 Task: Open Card IT Security Review in Board Content Marketing Analytics to Workspace Business Strategy and Planning and add a team member Softage.2@softage.net, a label Green, a checklist Employment Law, an attachment from your computer, a color Green and finally, add a card description 'Develop and launch new customer feedback program for service improvements' and a comment 'This task requires us to be adaptable and flexible, willing to adjust our approach as needed based on new information or feedback.'. Add a start date 'Jan 02, 1900' with a due date 'Jan 09, 1900'
Action: Mouse moved to (228, 168)
Screenshot: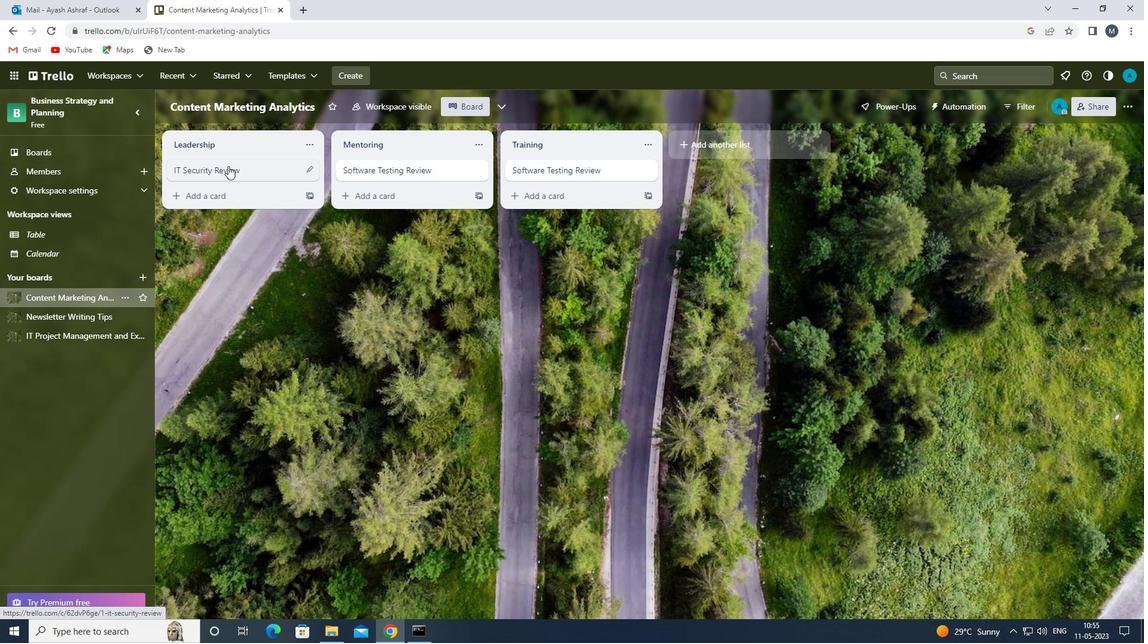 
Action: Mouse pressed left at (228, 168)
Screenshot: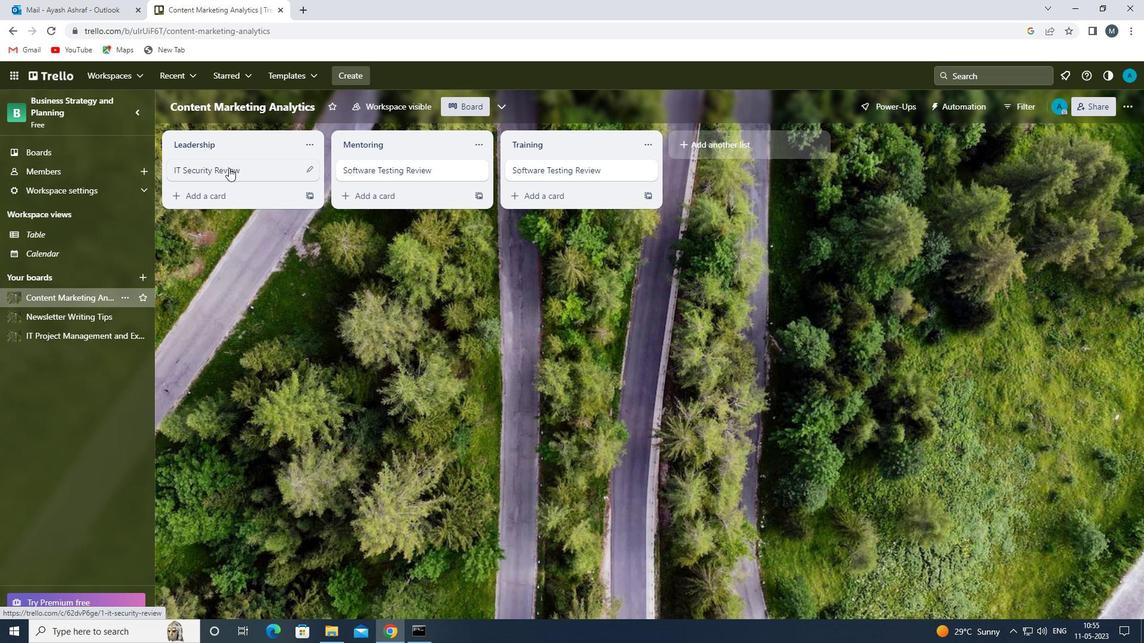 
Action: Mouse moved to (720, 168)
Screenshot: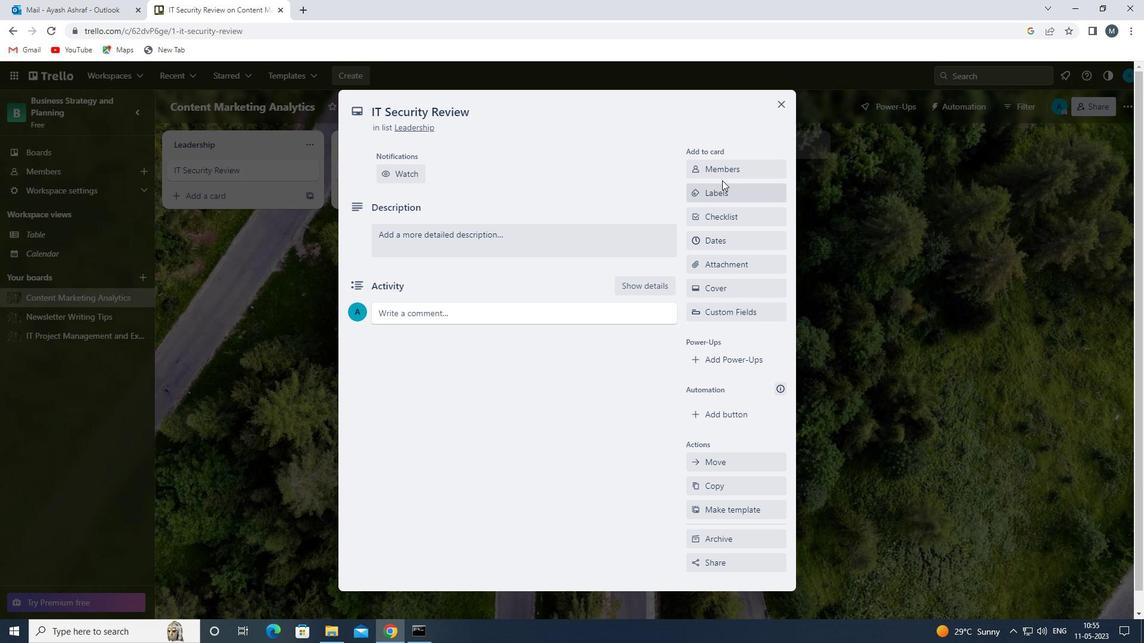
Action: Mouse pressed left at (720, 168)
Screenshot: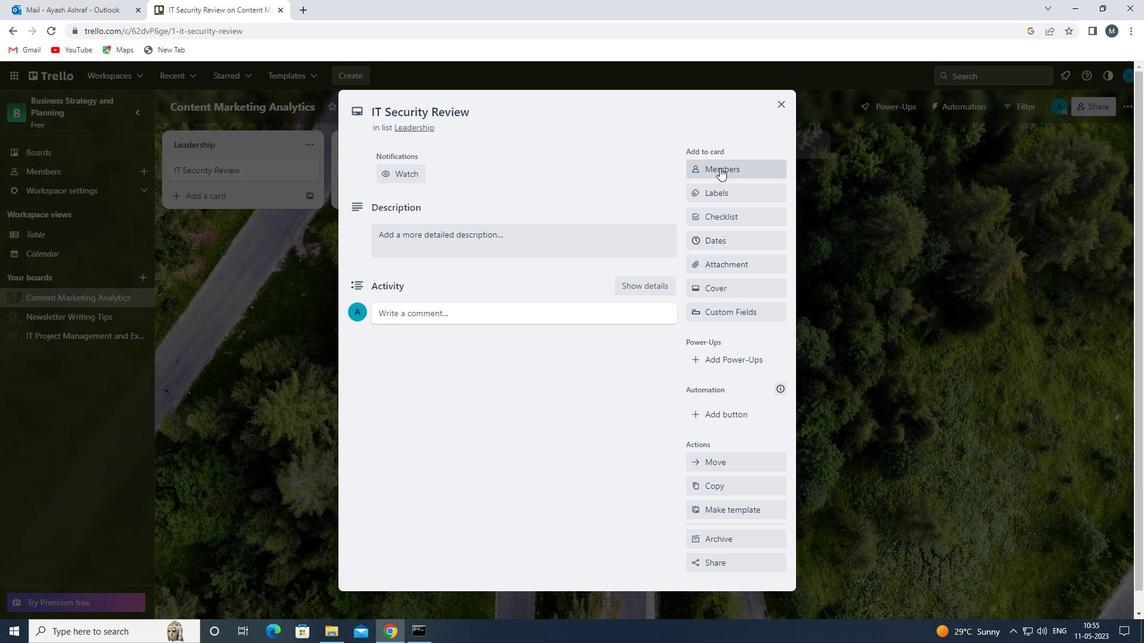 
Action: Mouse moved to (735, 232)
Screenshot: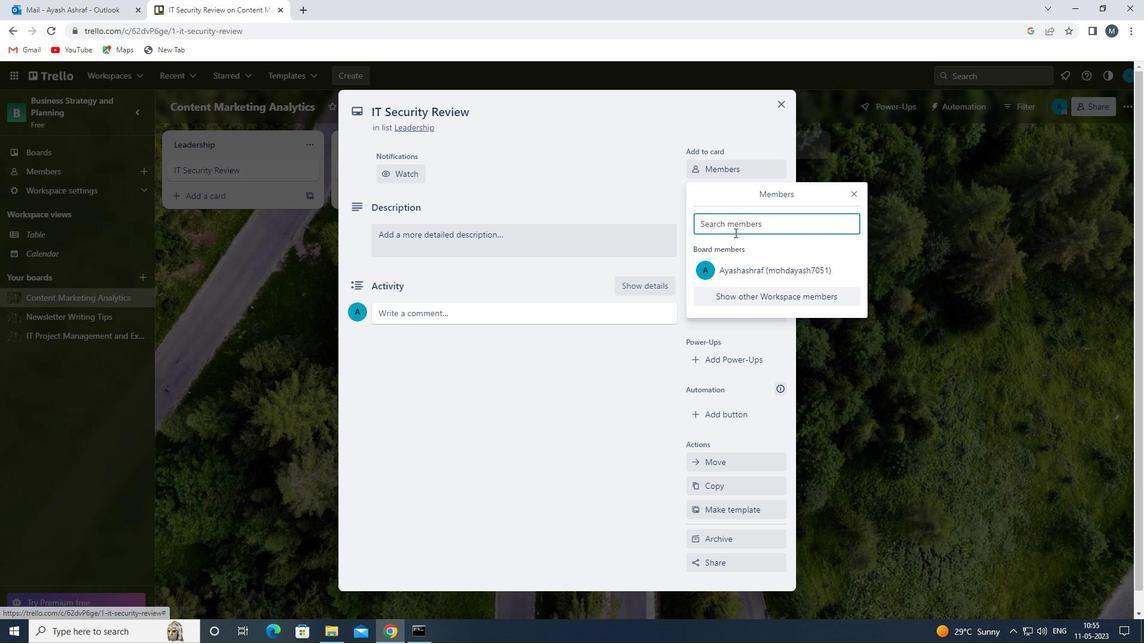 
Action: Mouse pressed left at (735, 232)
Screenshot: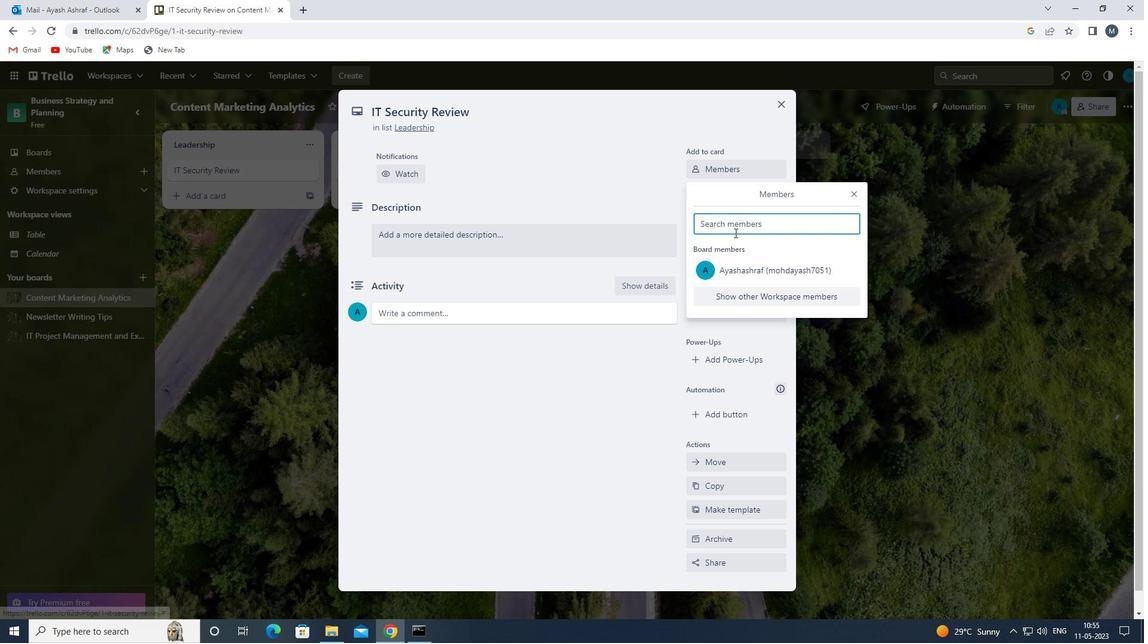 
Action: Key pressed <Key.shift>SOFTAGE.2
Screenshot: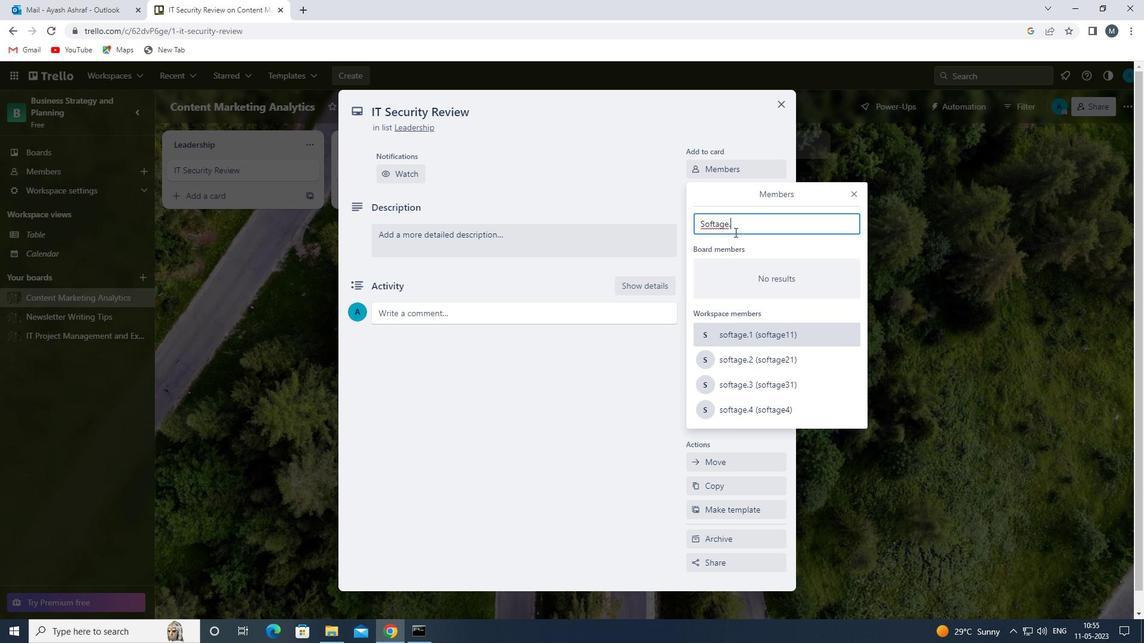 
Action: Mouse moved to (775, 335)
Screenshot: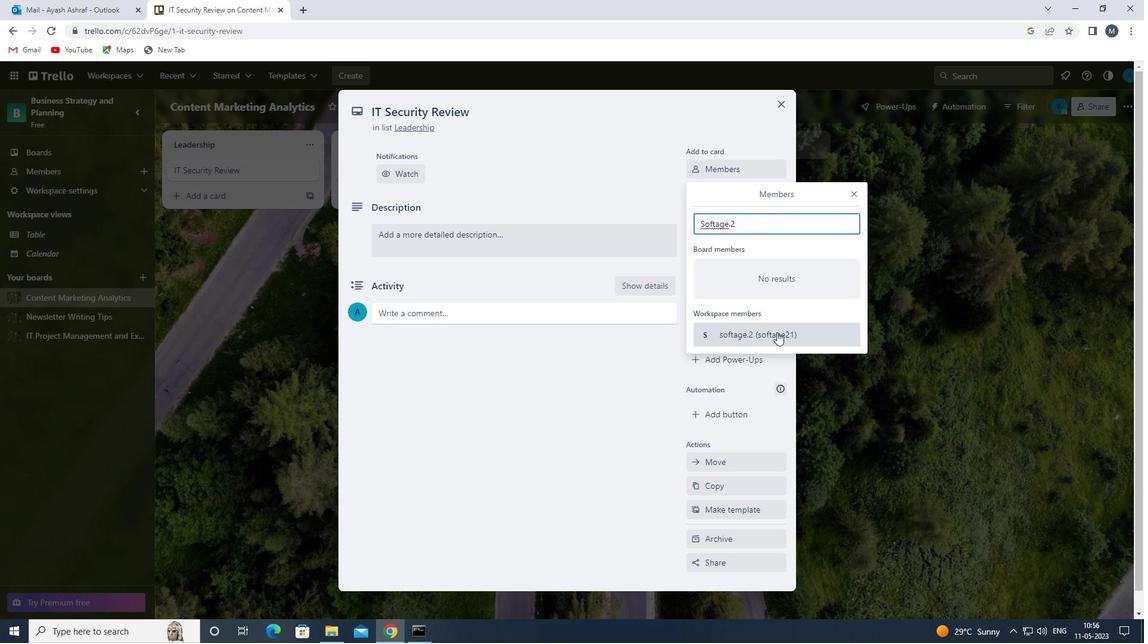
Action: Mouse pressed left at (775, 335)
Screenshot: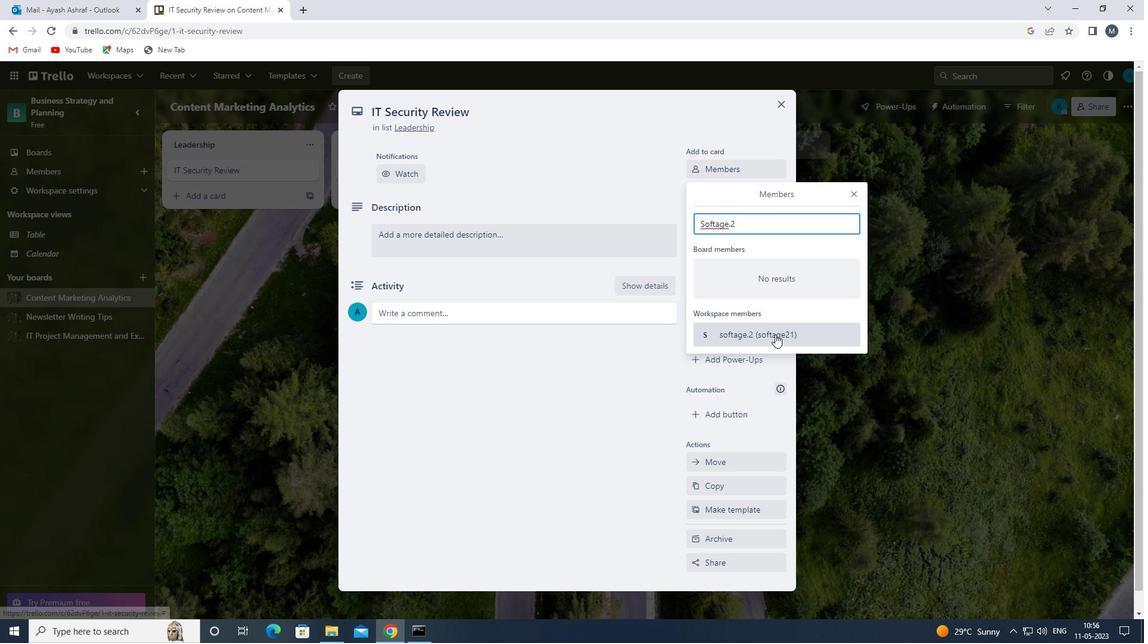 
Action: Mouse moved to (856, 196)
Screenshot: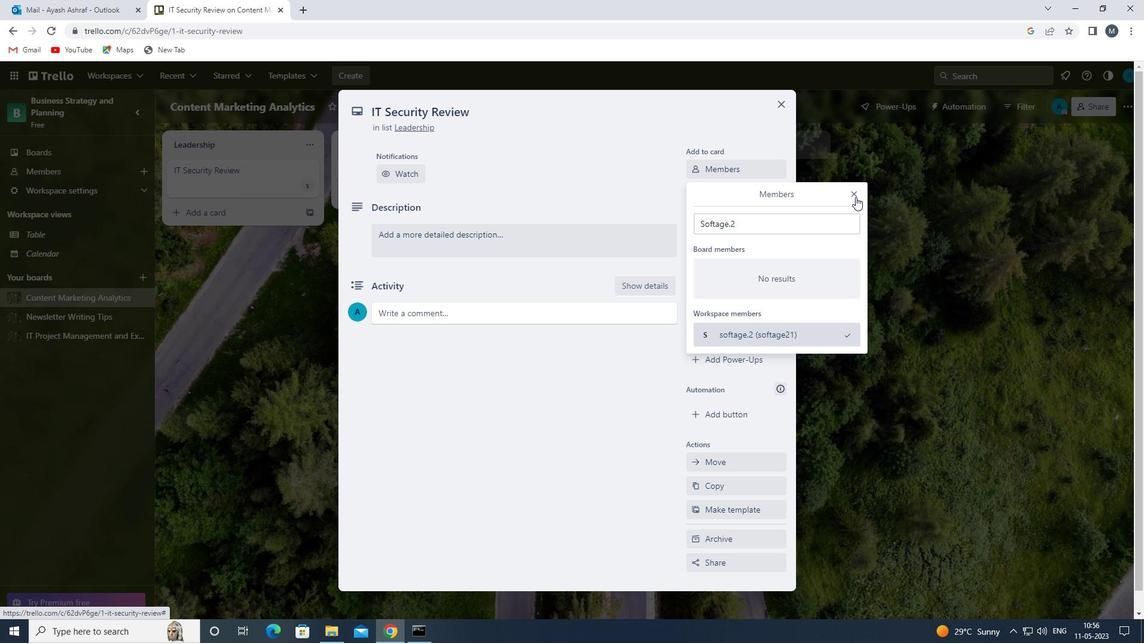 
Action: Mouse pressed left at (856, 196)
Screenshot: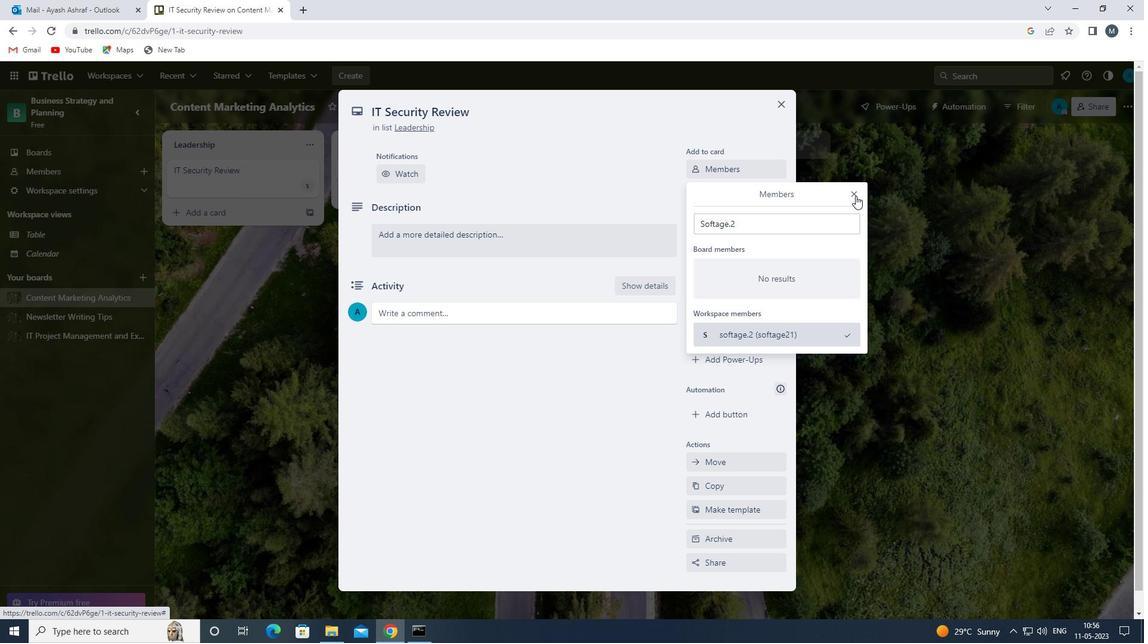 
Action: Mouse moved to (729, 237)
Screenshot: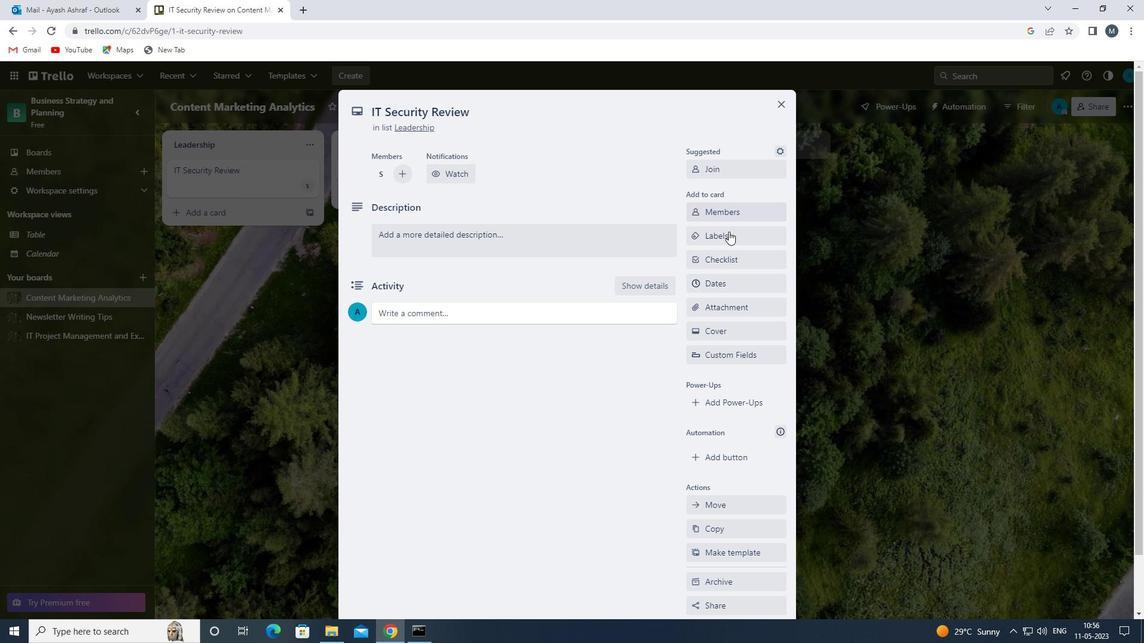 
Action: Mouse pressed left at (729, 237)
Screenshot: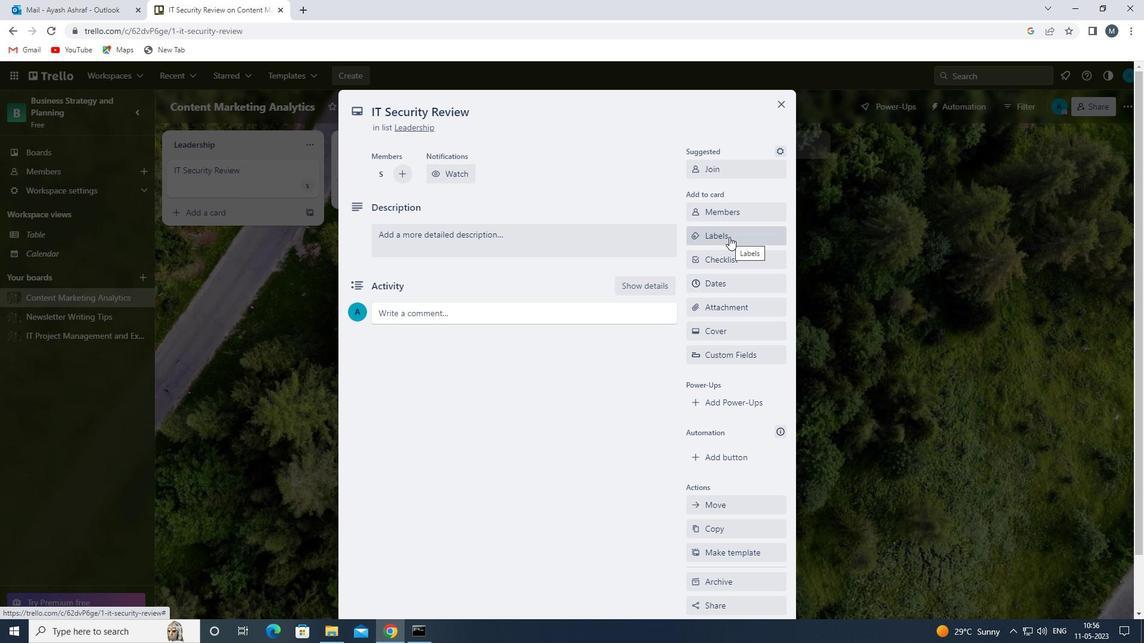 
Action: Mouse moved to (701, 336)
Screenshot: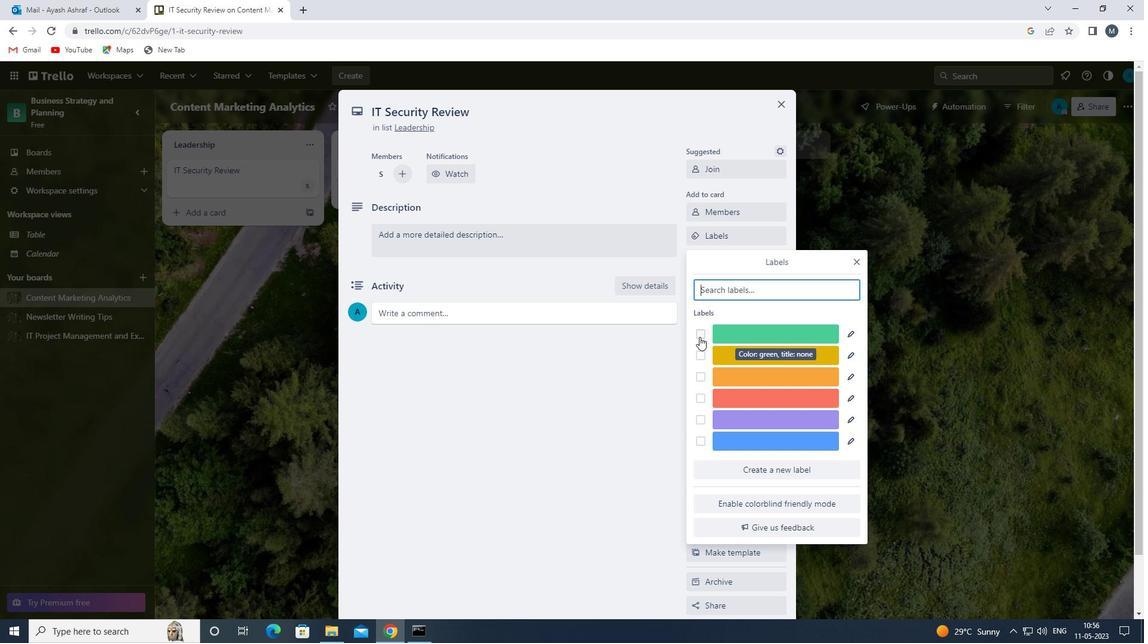 
Action: Mouse pressed left at (701, 336)
Screenshot: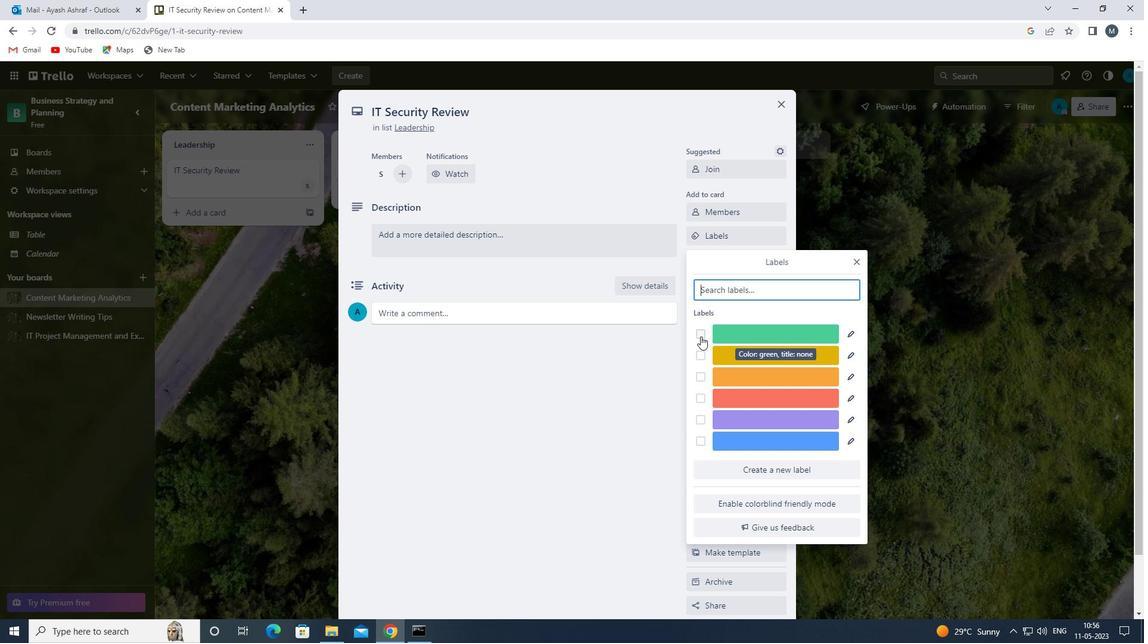
Action: Mouse moved to (856, 265)
Screenshot: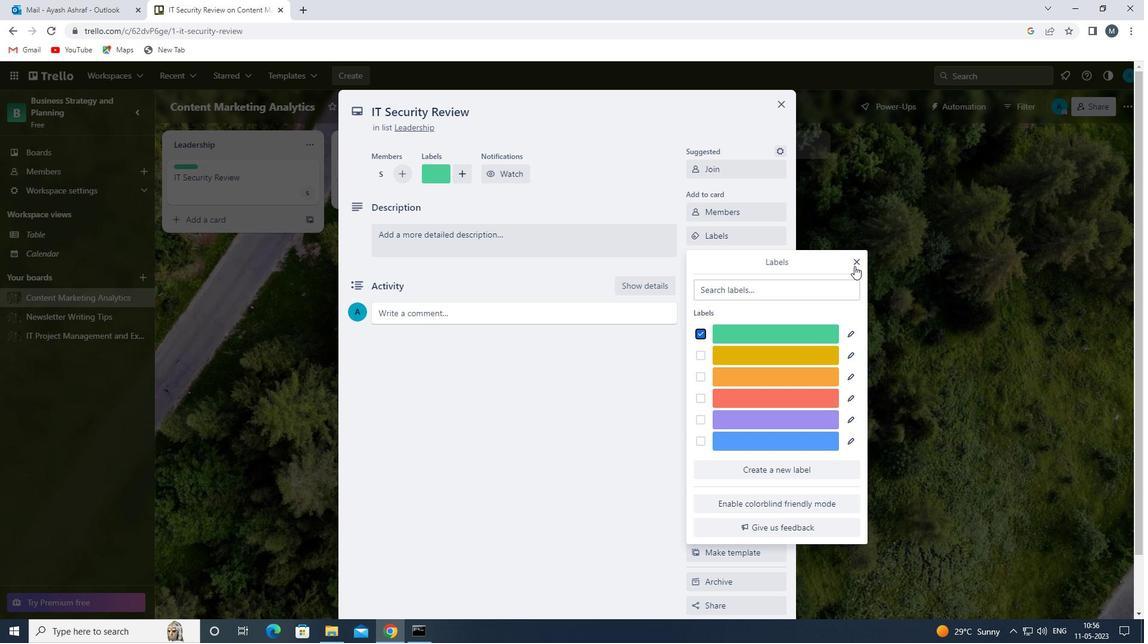 
Action: Mouse pressed left at (856, 265)
Screenshot: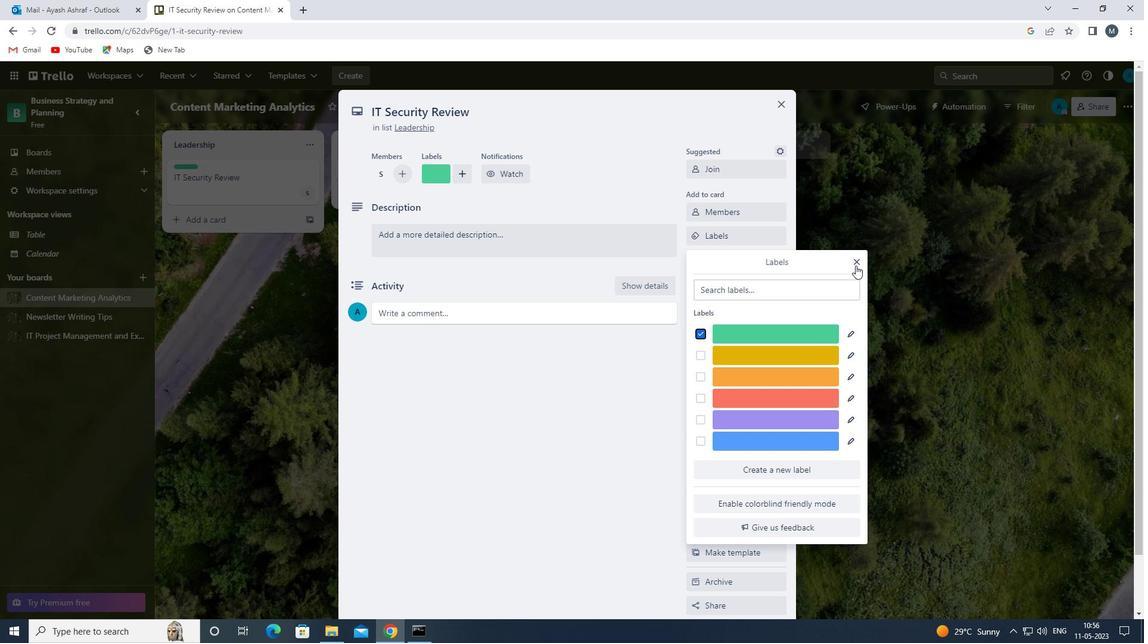 
Action: Mouse moved to (720, 258)
Screenshot: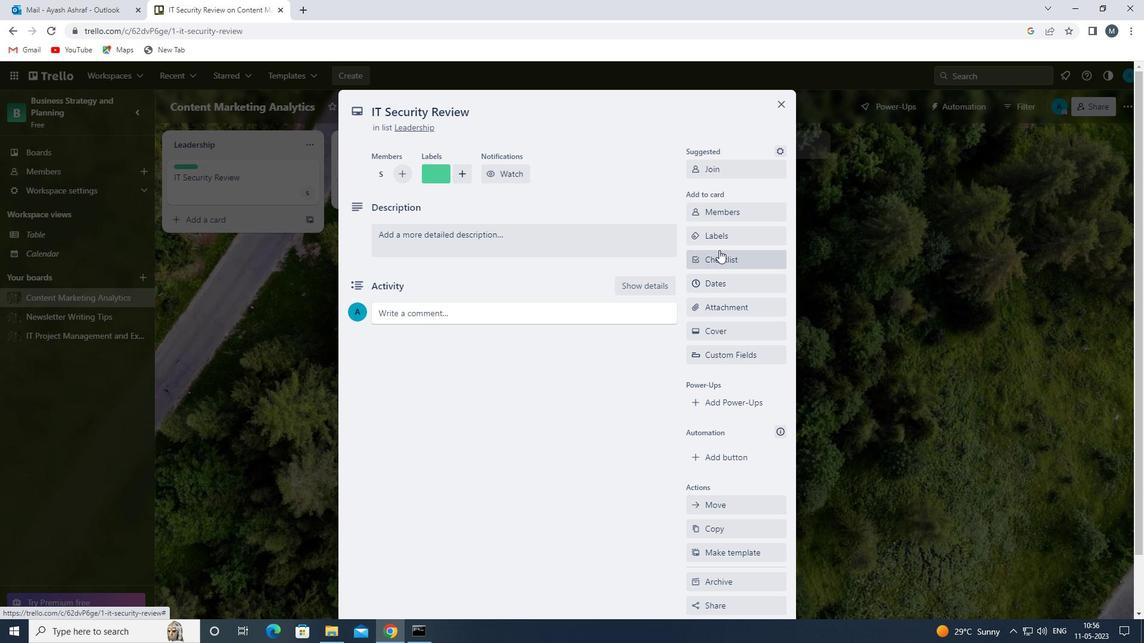 
Action: Mouse pressed left at (720, 258)
Screenshot: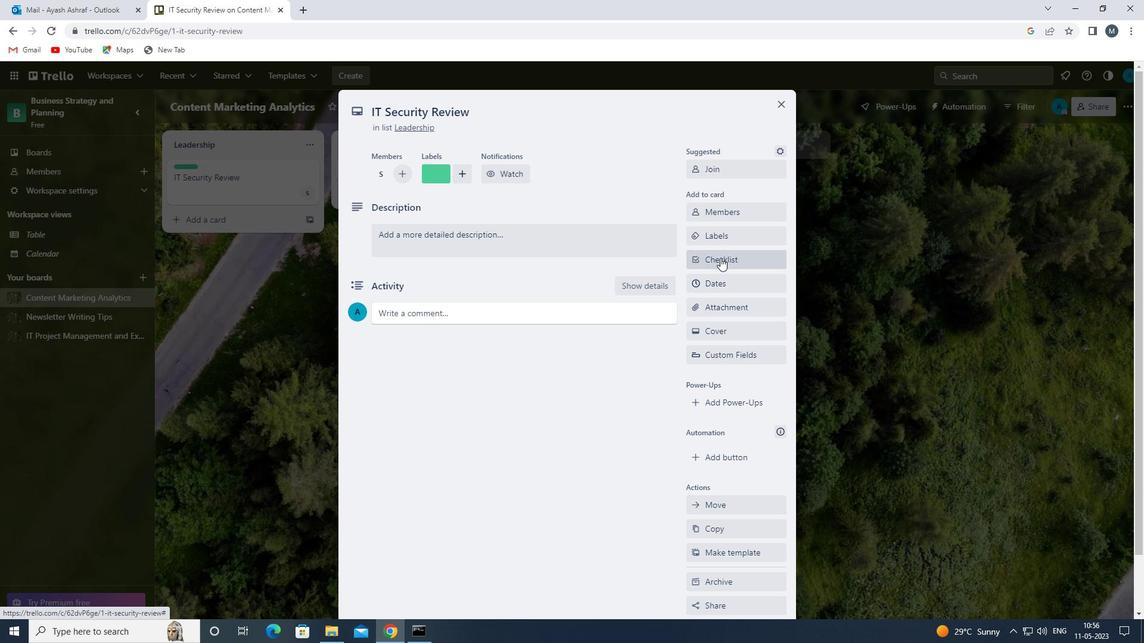 
Action: Mouse moved to (738, 329)
Screenshot: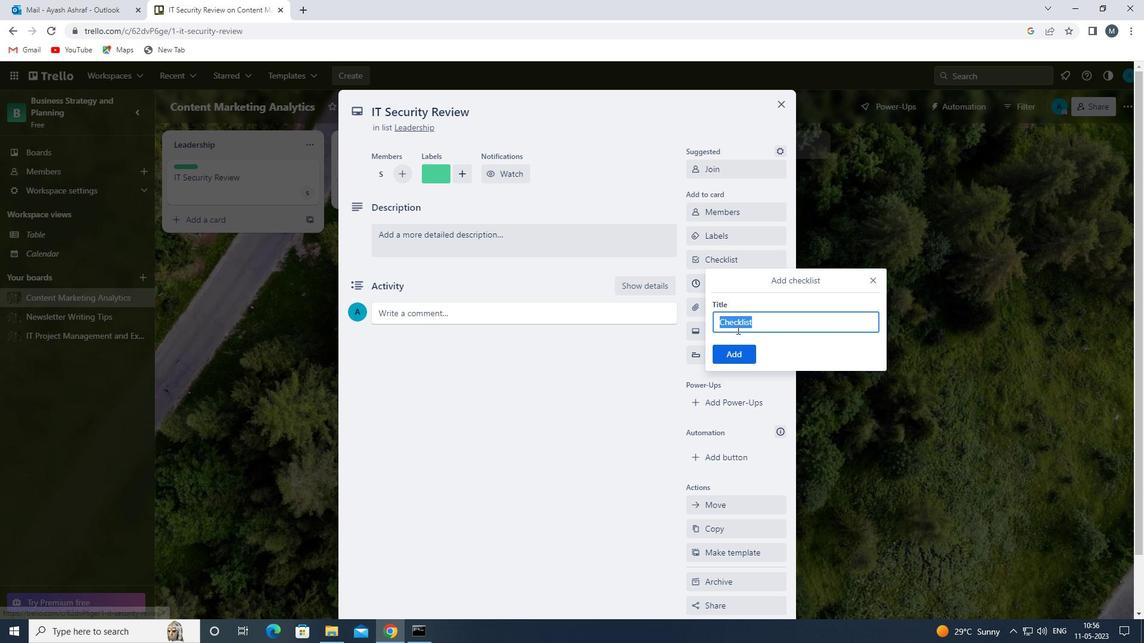 
Action: Key pressed <Key.backspace><Key.shift>EMPLOYMENT<Key.space><Key.shift>LAW
Screenshot: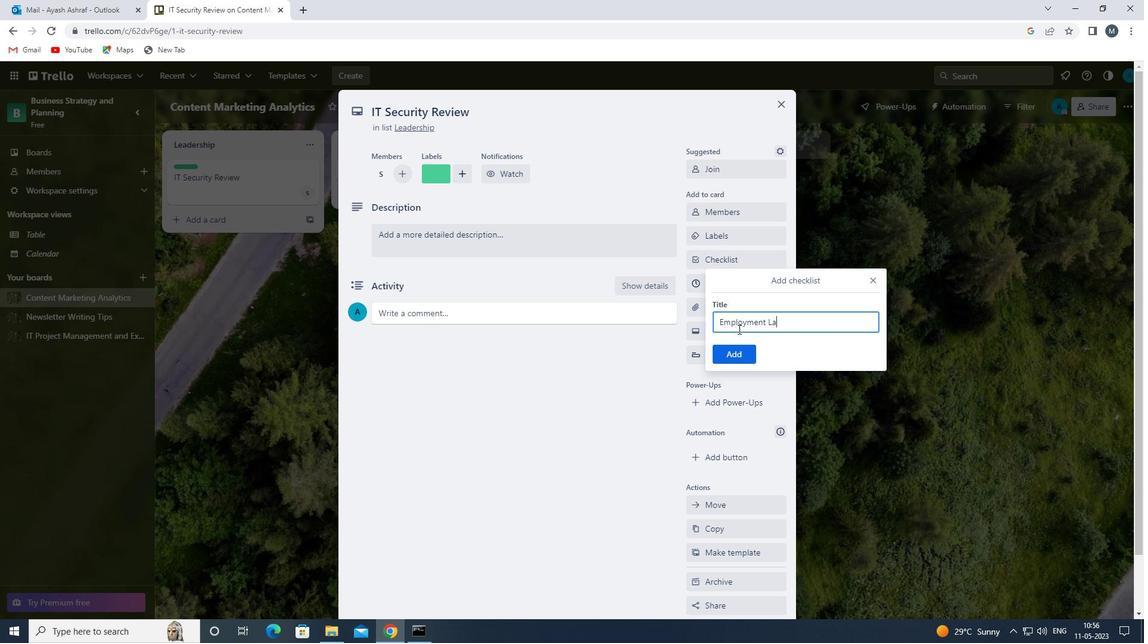
Action: Mouse moved to (742, 358)
Screenshot: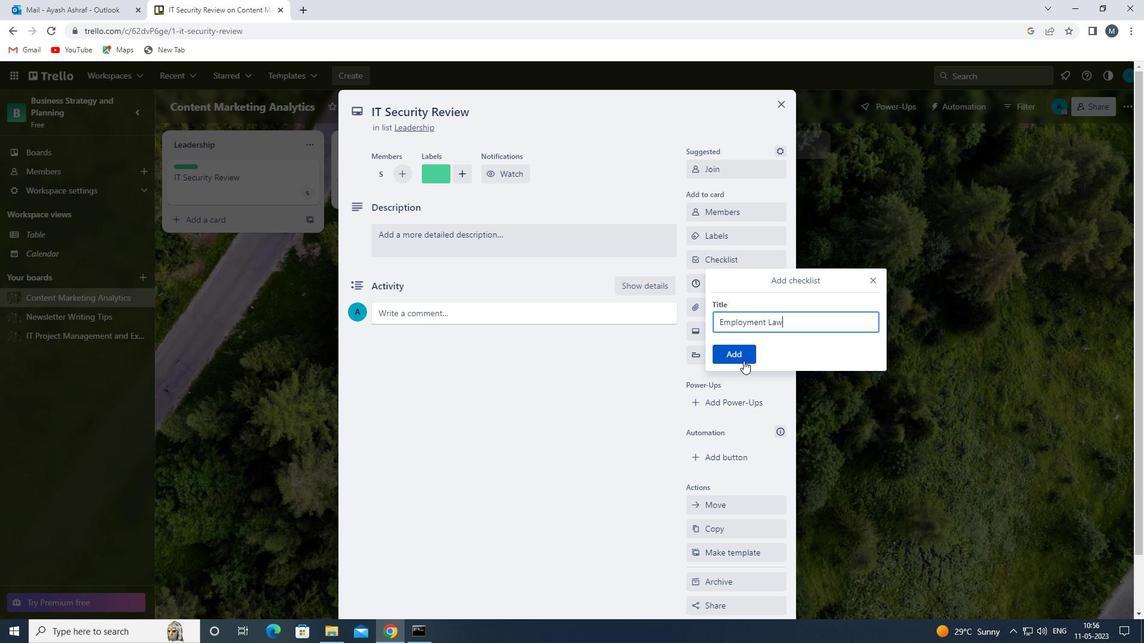
Action: Mouse pressed left at (742, 358)
Screenshot: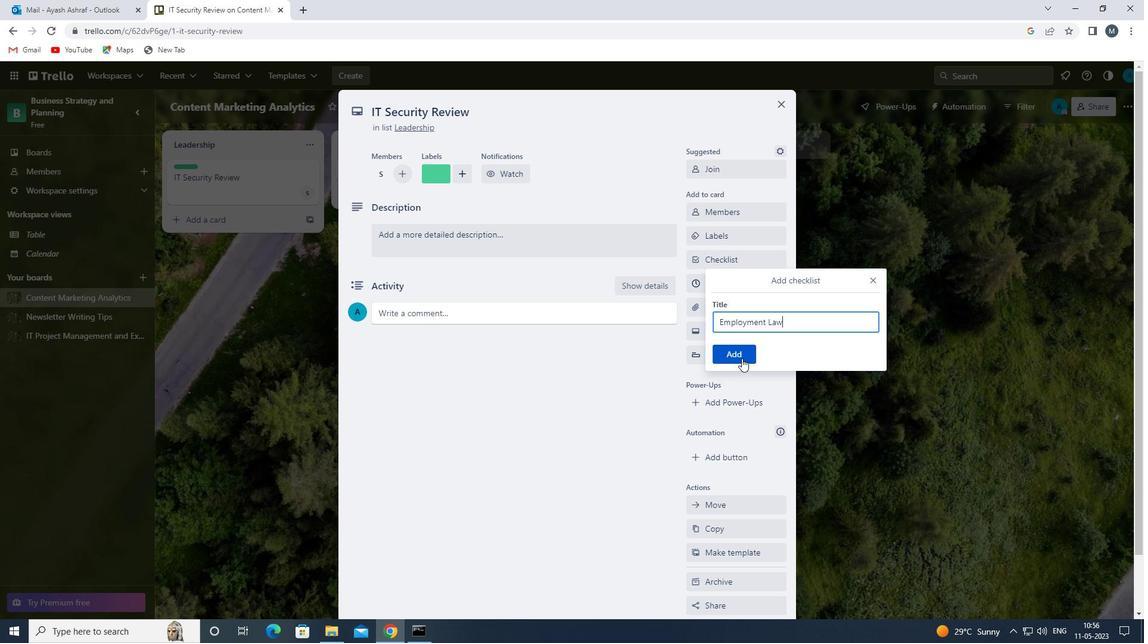 
Action: Mouse moved to (734, 310)
Screenshot: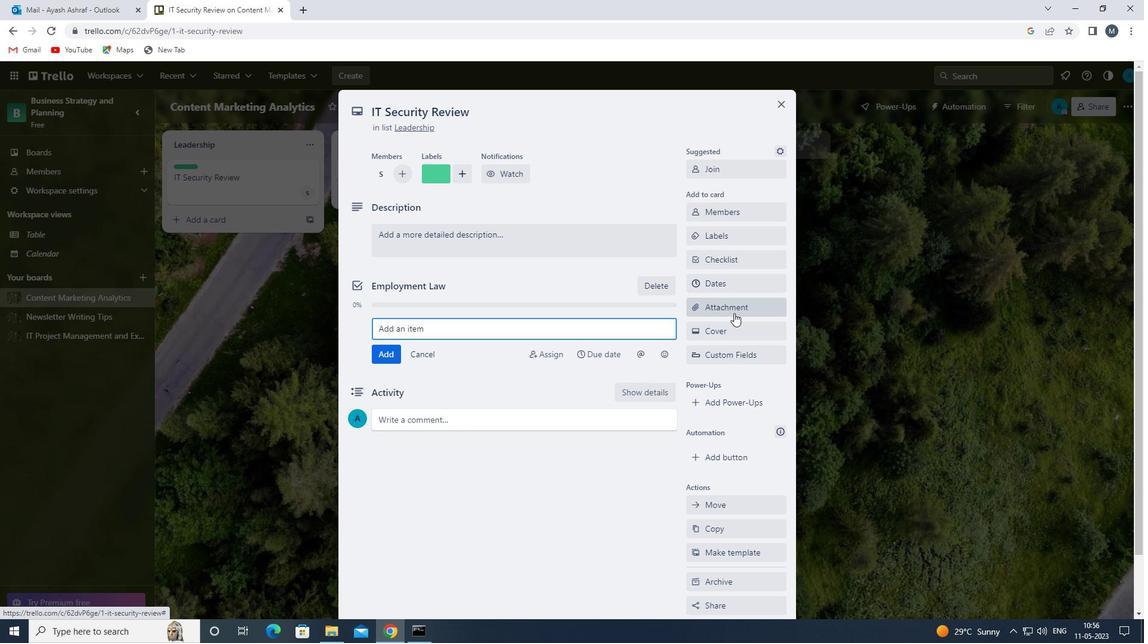 
Action: Mouse pressed left at (734, 310)
Screenshot: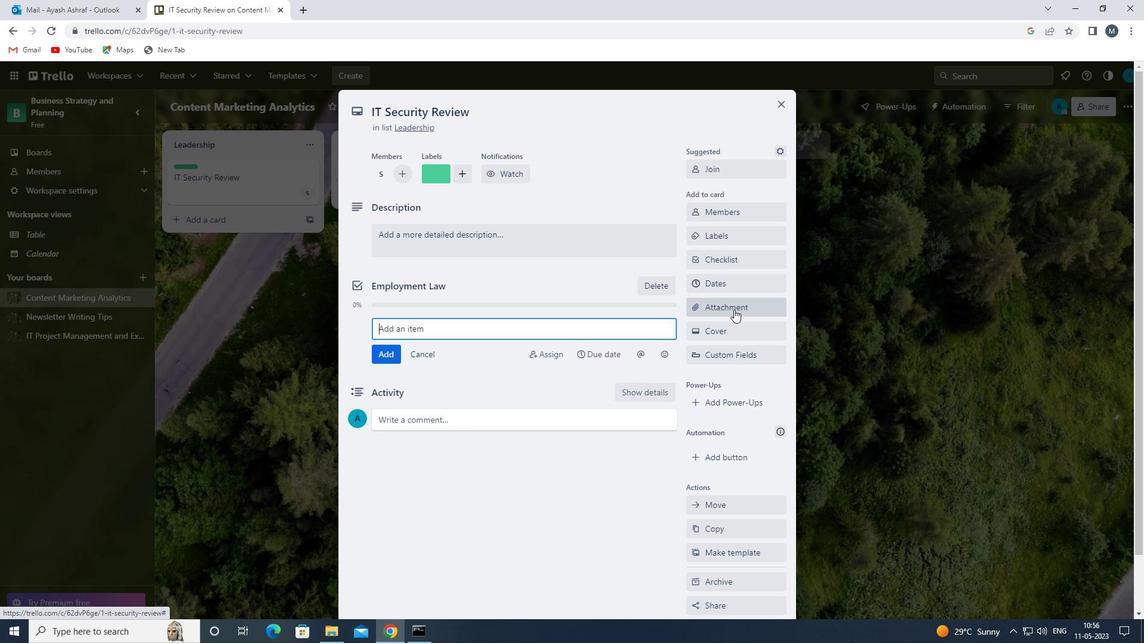 
Action: Mouse moved to (728, 358)
Screenshot: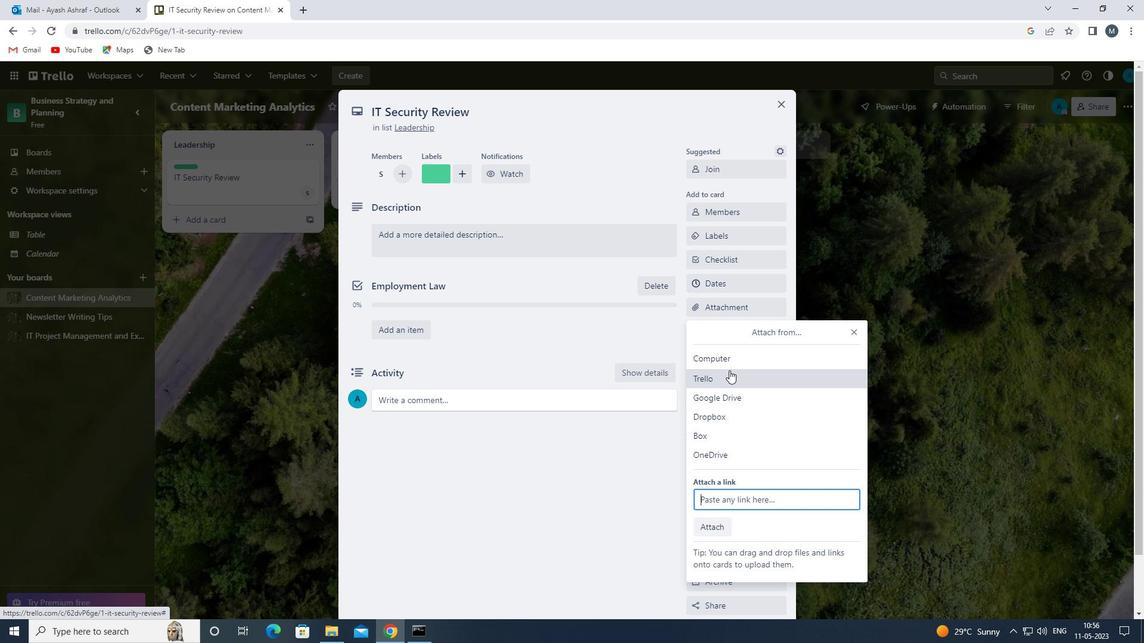 
Action: Mouse pressed left at (728, 358)
Screenshot: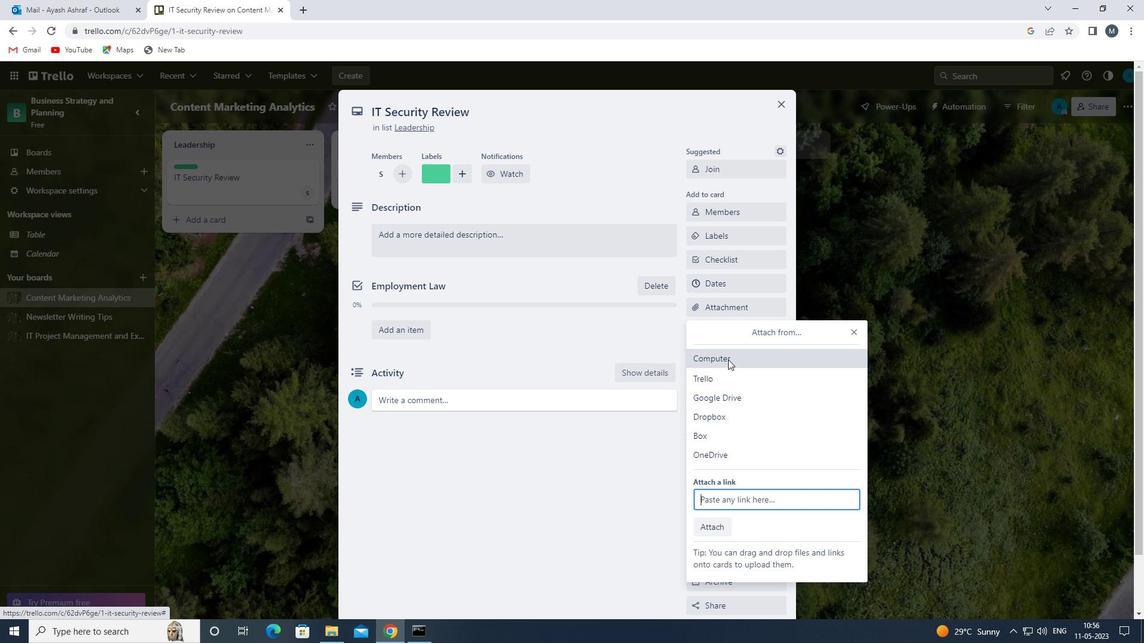 
Action: Mouse moved to (316, 188)
Screenshot: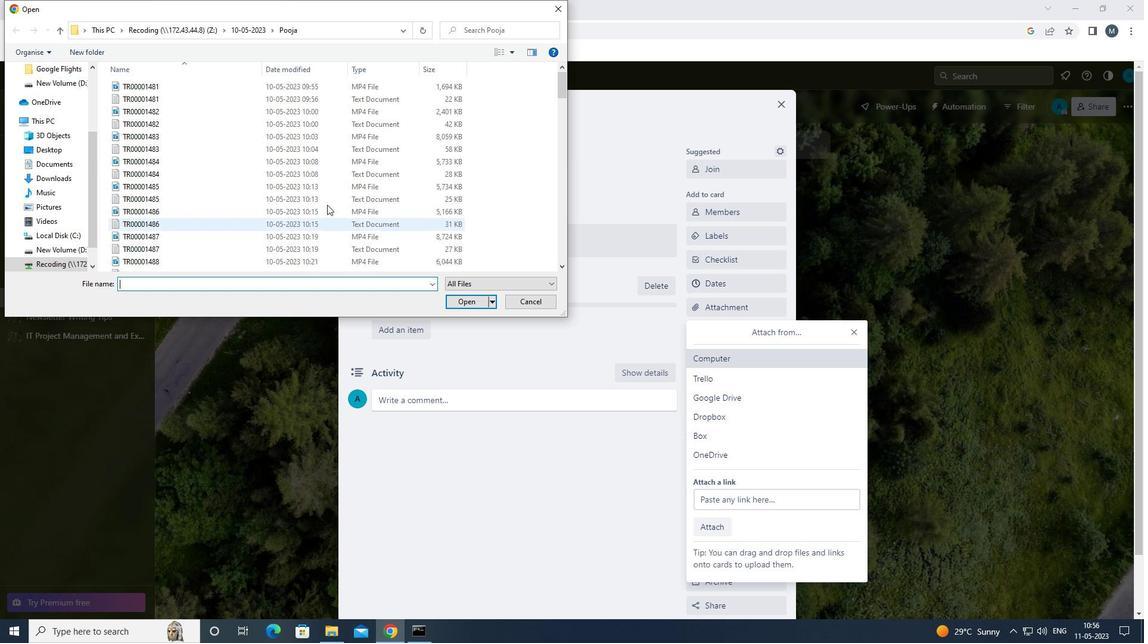 
Action: Mouse pressed left at (316, 188)
Screenshot: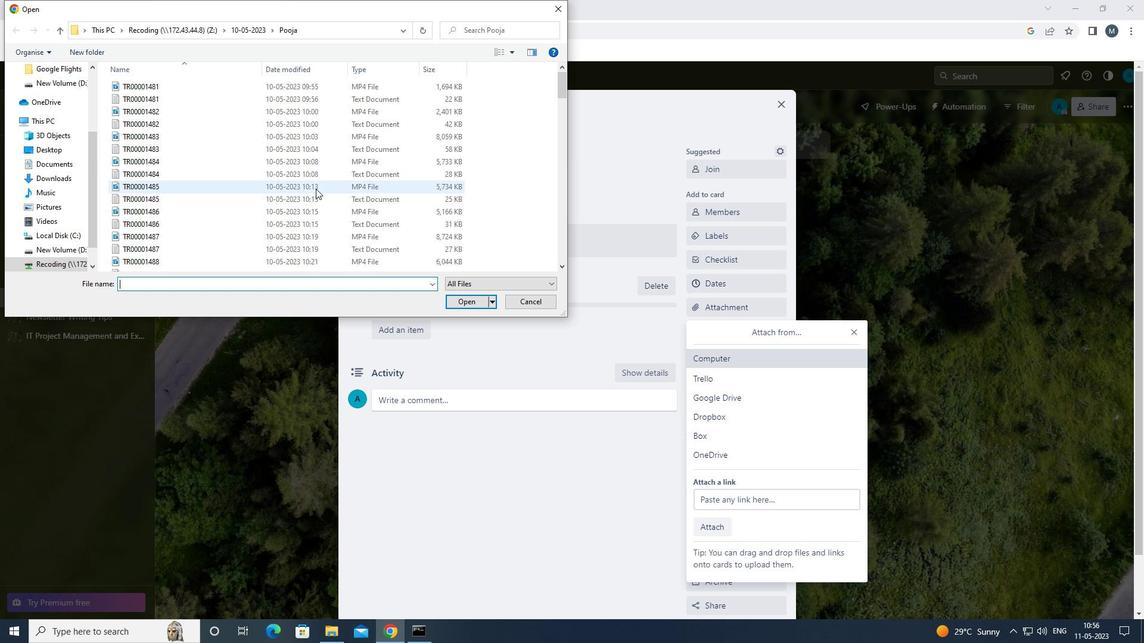
Action: Mouse moved to (463, 301)
Screenshot: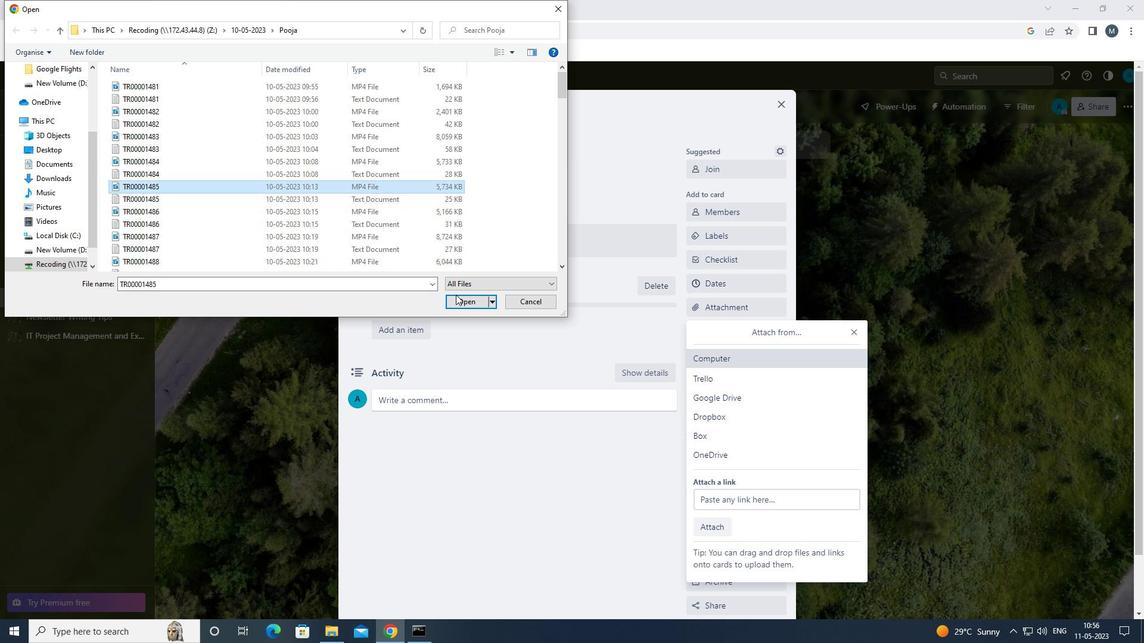 
Action: Mouse pressed left at (463, 301)
Screenshot: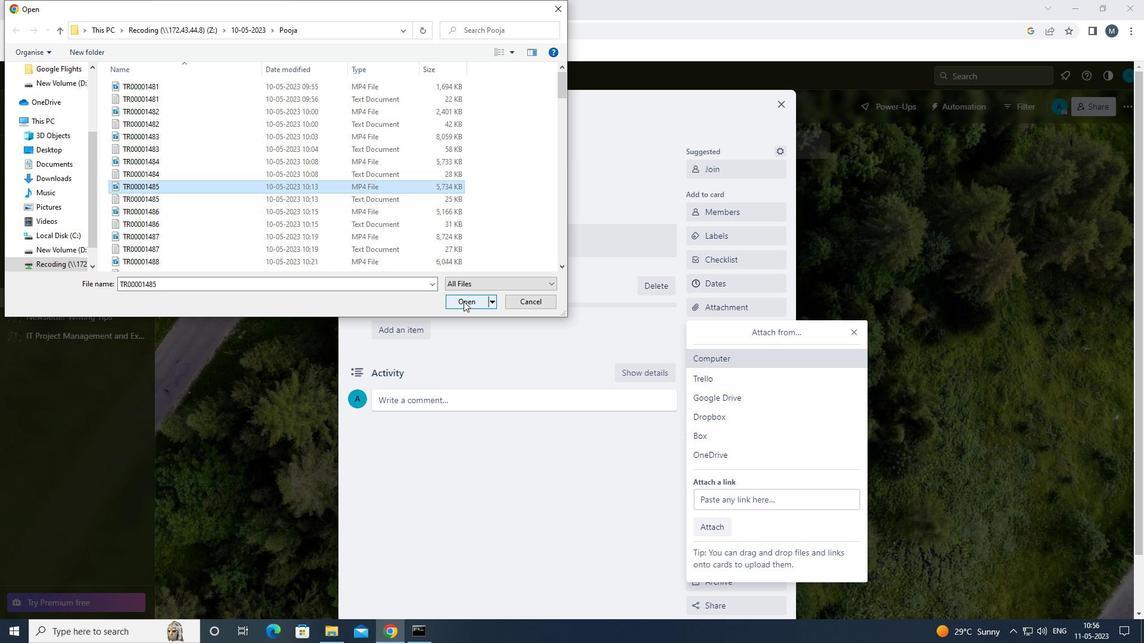 
Action: Mouse moved to (704, 342)
Screenshot: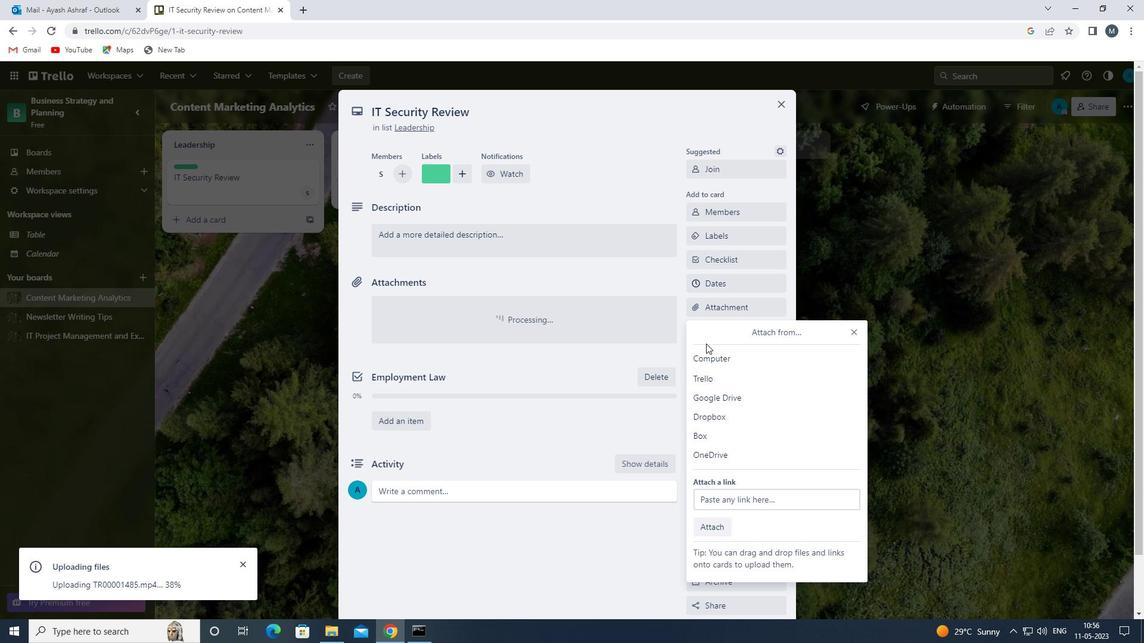
Action: Mouse scrolled (704, 342) with delta (0, 0)
Screenshot: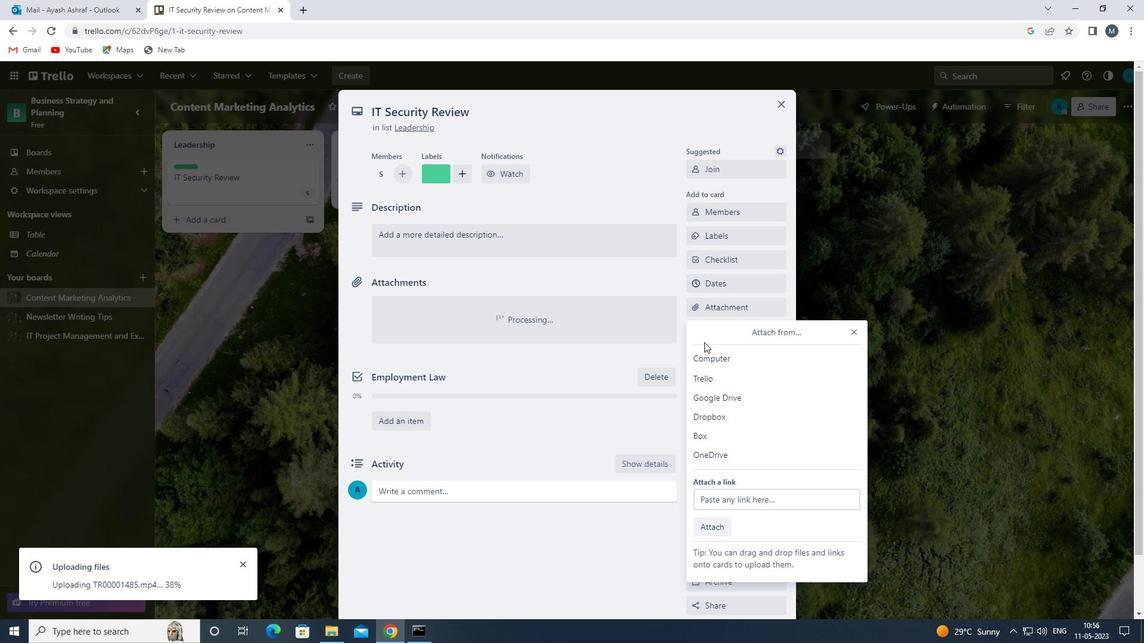 
Action: Mouse scrolled (704, 343) with delta (0, 0)
Screenshot: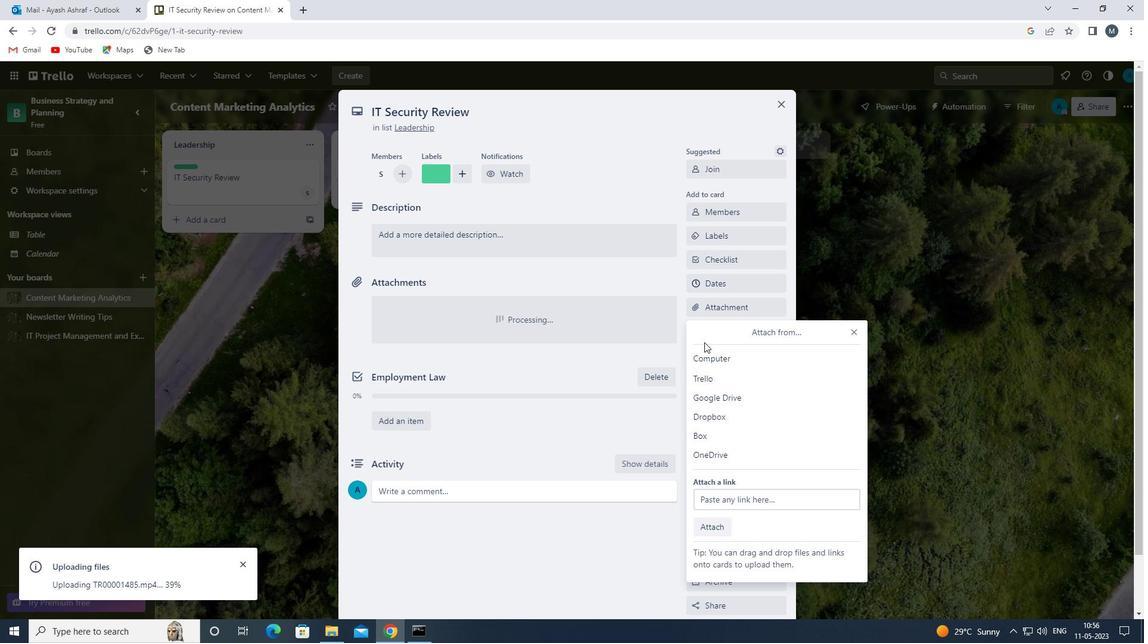 
Action: Mouse moved to (853, 326)
Screenshot: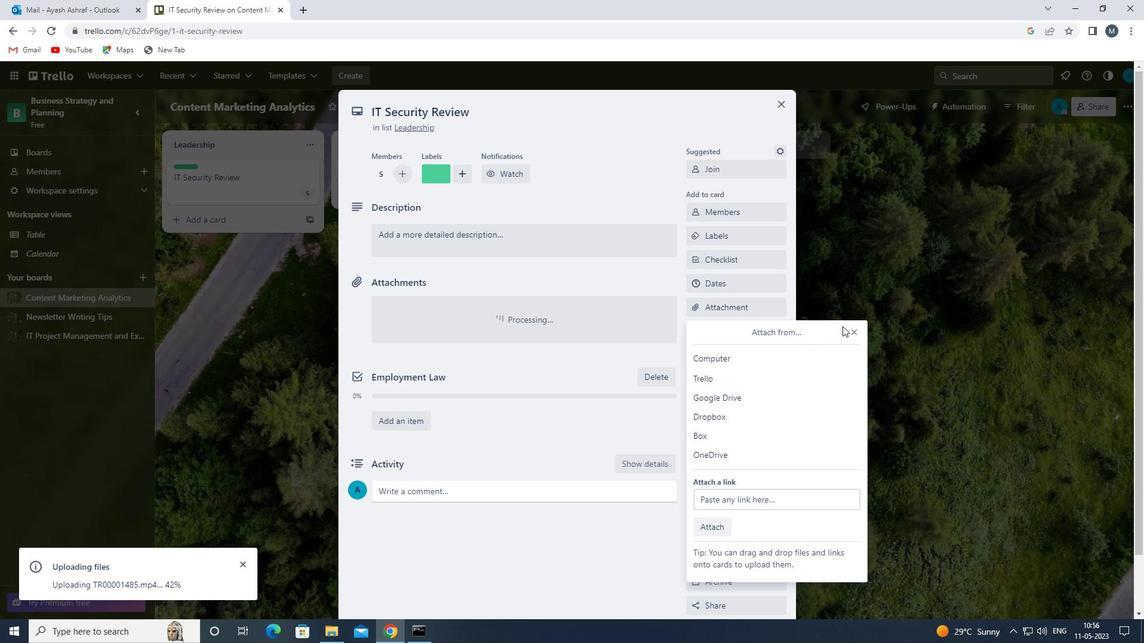 
Action: Mouse pressed left at (853, 326)
Screenshot: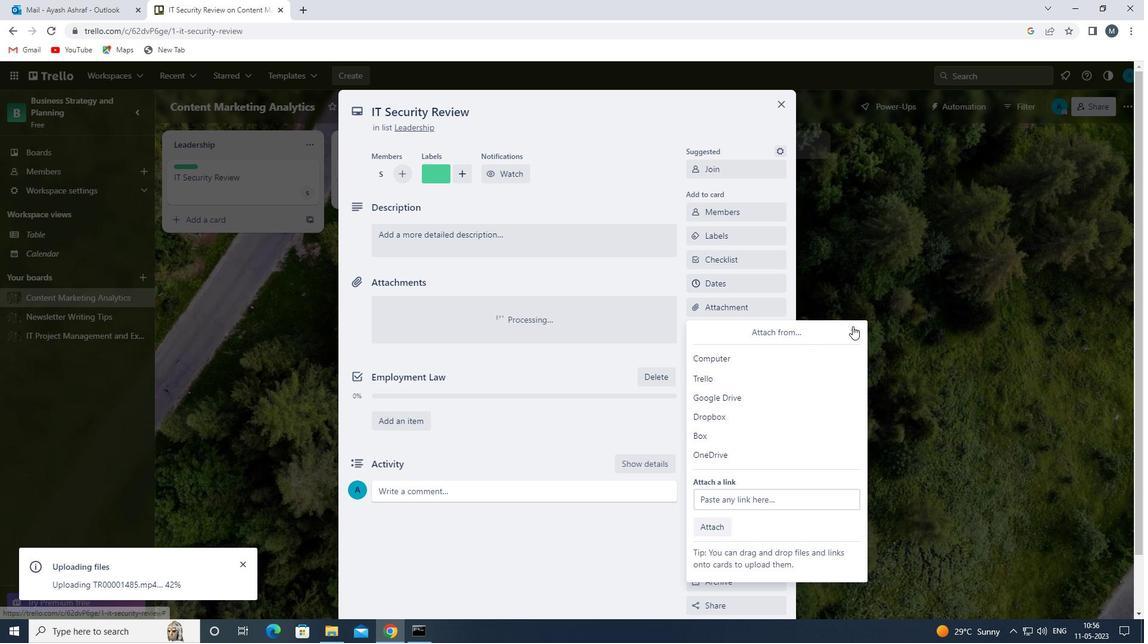 
Action: Mouse moved to (723, 329)
Screenshot: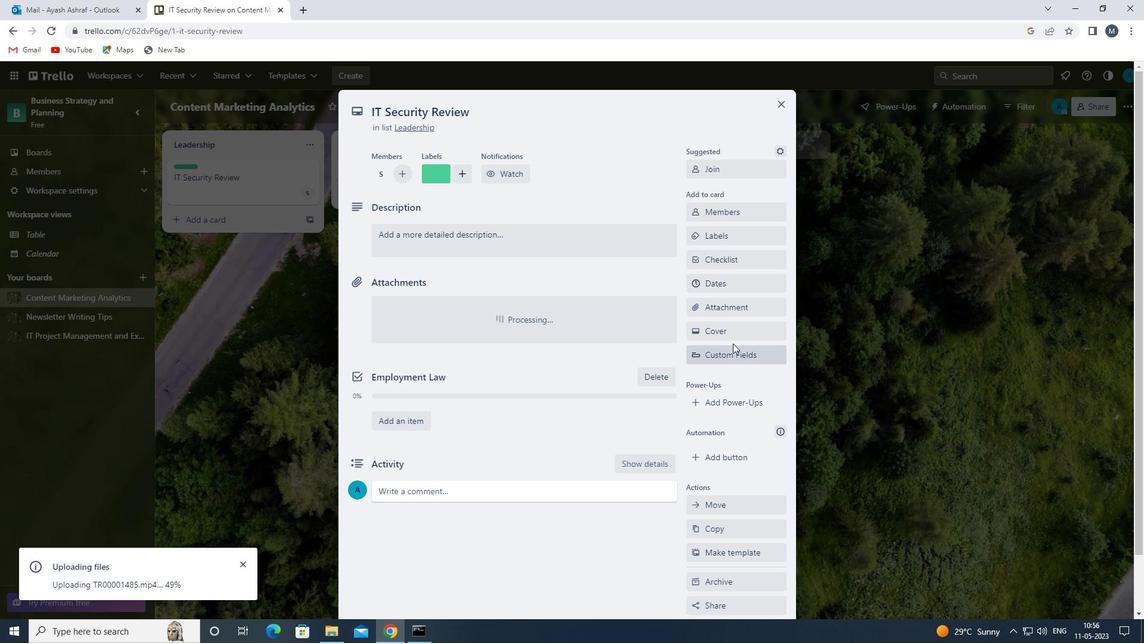
Action: Mouse pressed left at (723, 329)
Screenshot: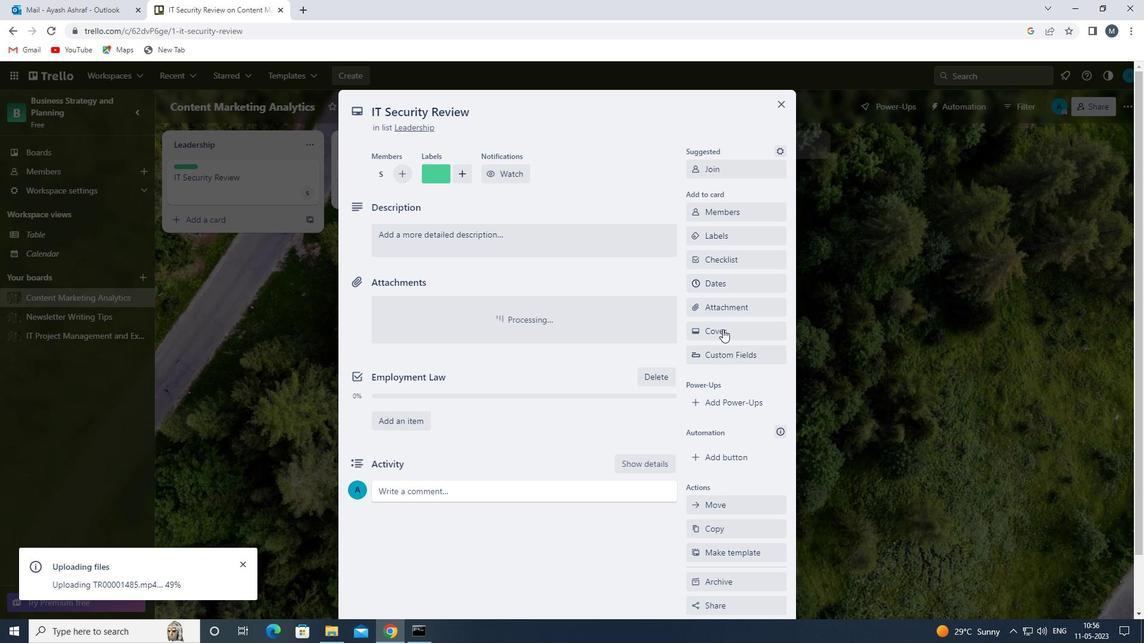 
Action: Mouse moved to (701, 382)
Screenshot: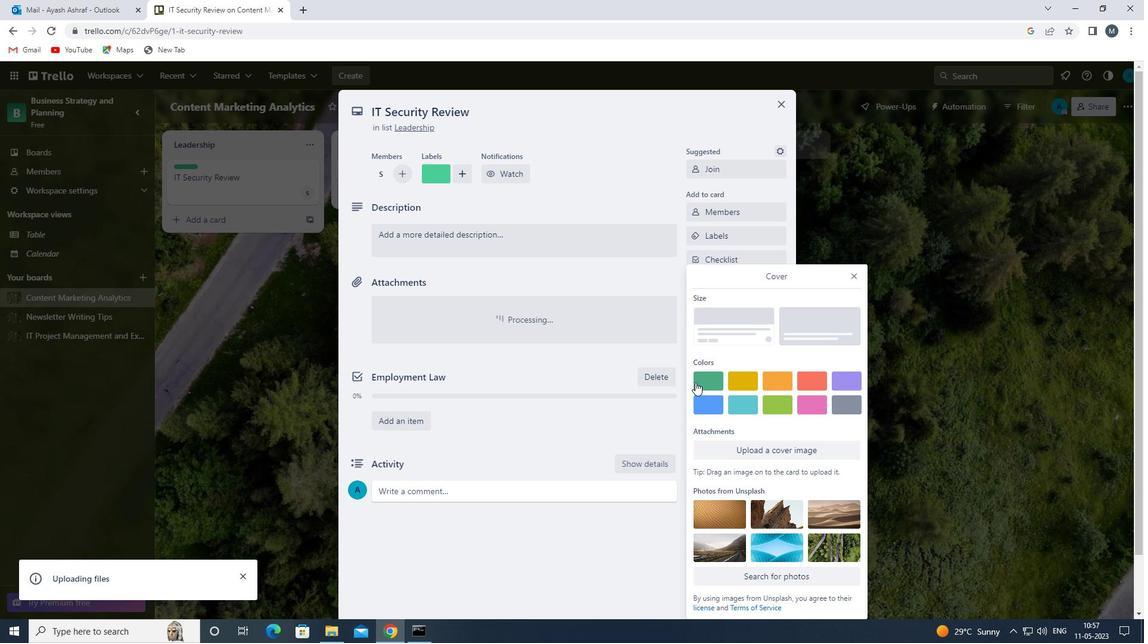 
Action: Mouse pressed left at (701, 382)
Screenshot: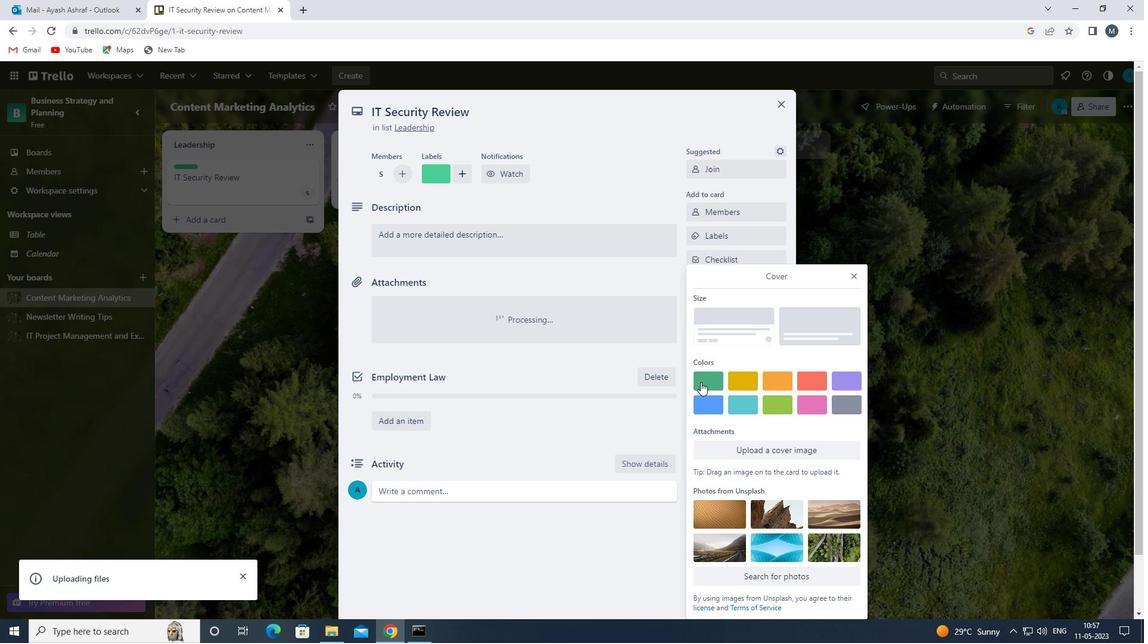 
Action: Mouse moved to (707, 338)
Screenshot: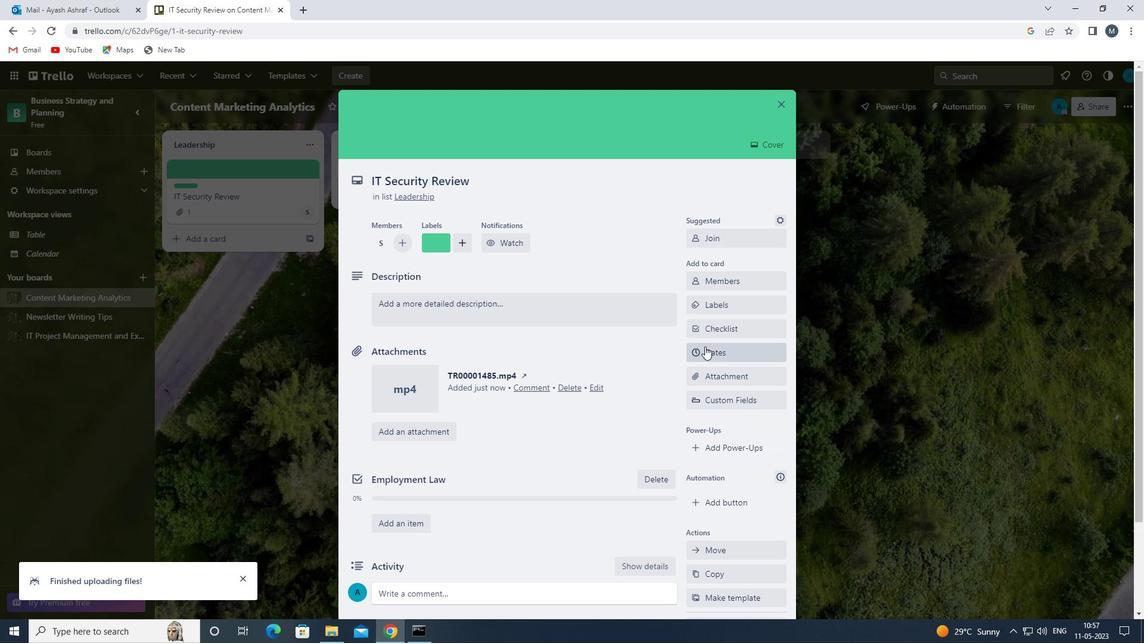 
Action: Mouse scrolled (707, 337) with delta (0, 0)
Screenshot: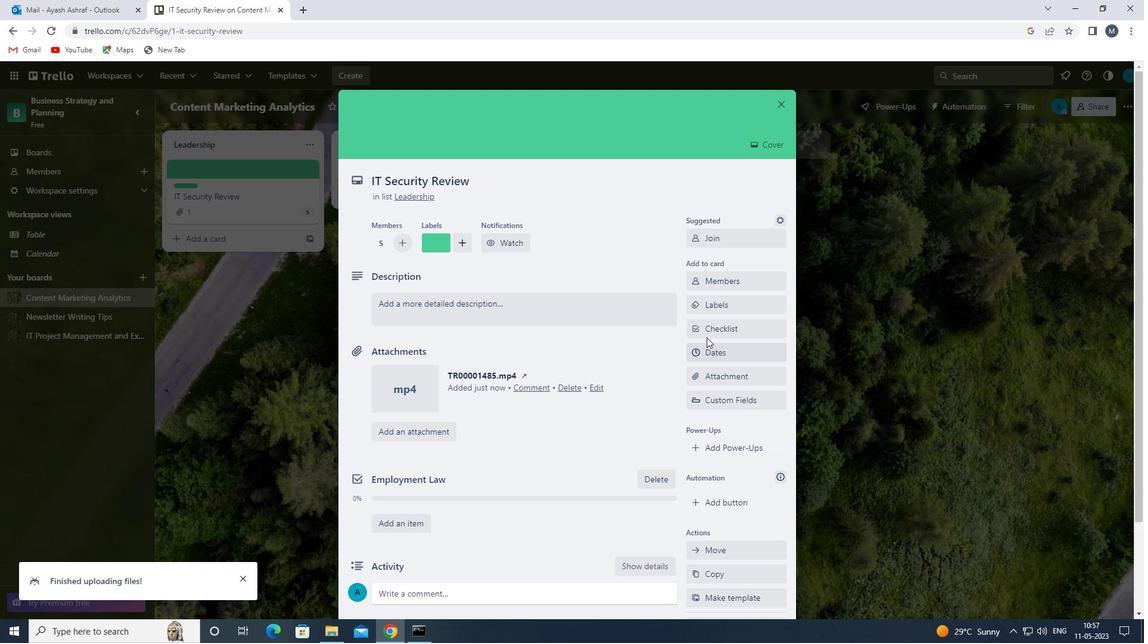 
Action: Mouse scrolled (707, 337) with delta (0, 0)
Screenshot: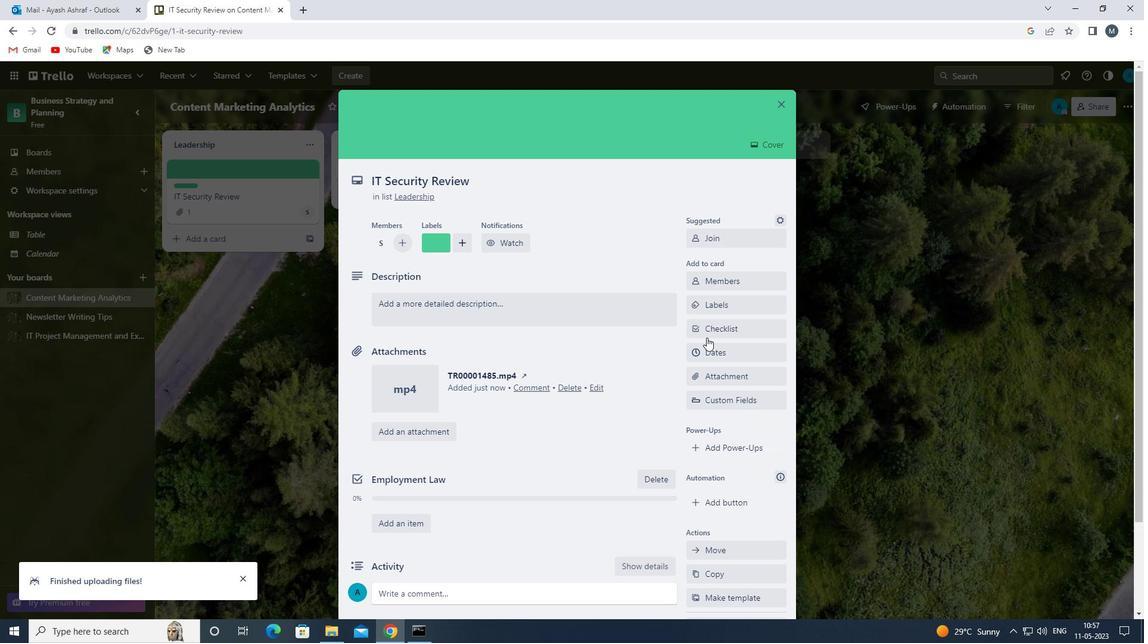 
Action: Mouse moved to (443, 205)
Screenshot: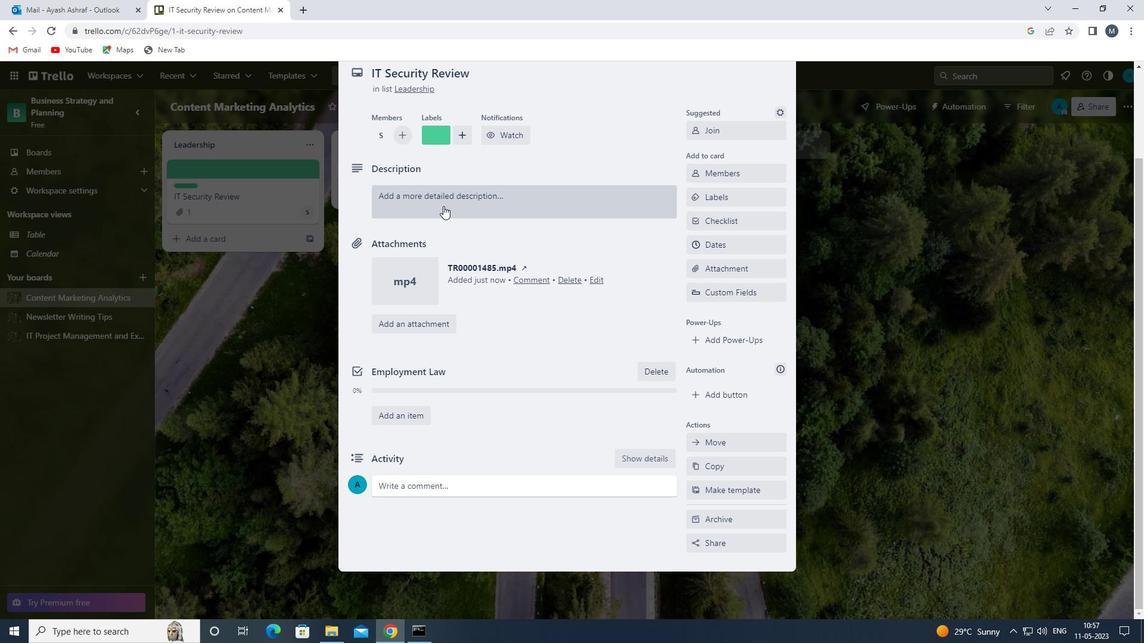 
Action: Mouse pressed left at (443, 205)
Screenshot: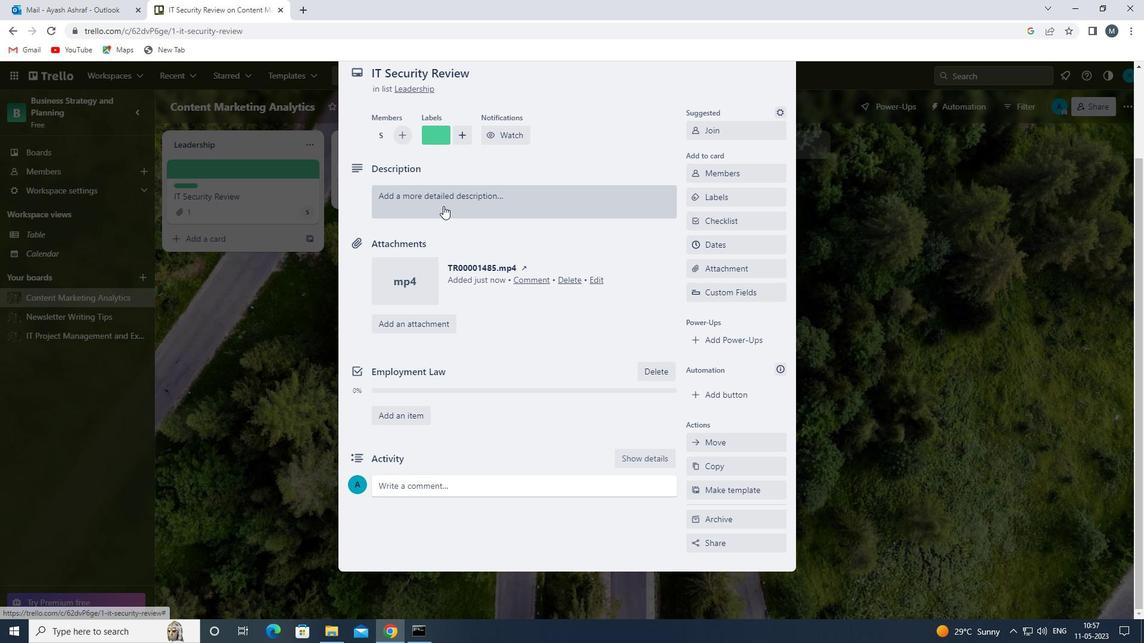 
Action: Mouse moved to (440, 268)
Screenshot: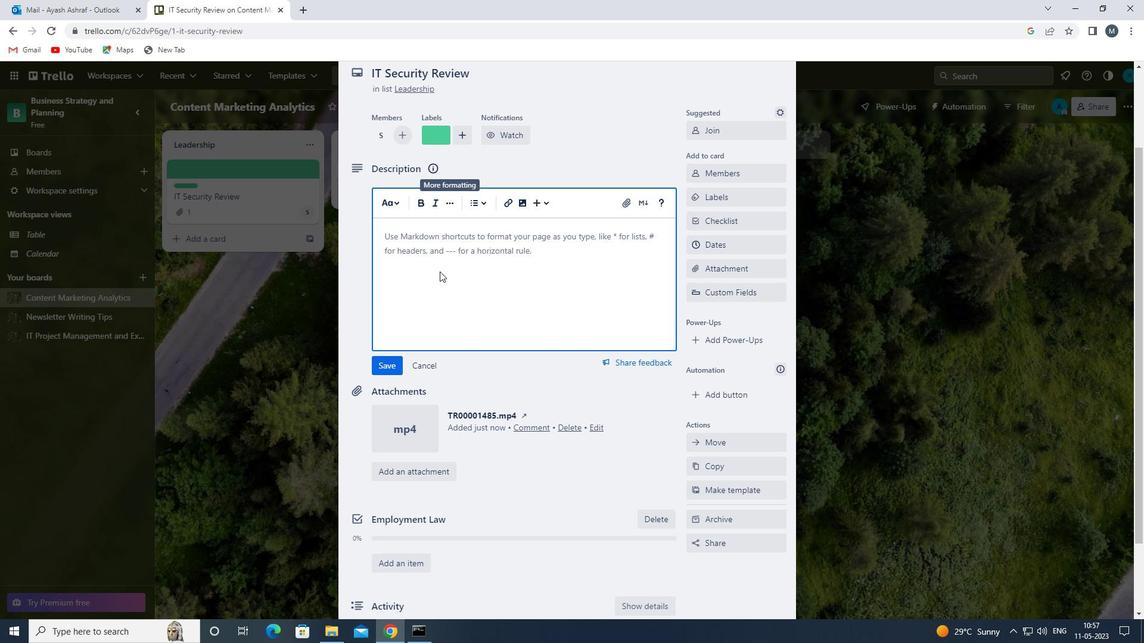 
Action: Mouse pressed left at (440, 268)
Screenshot: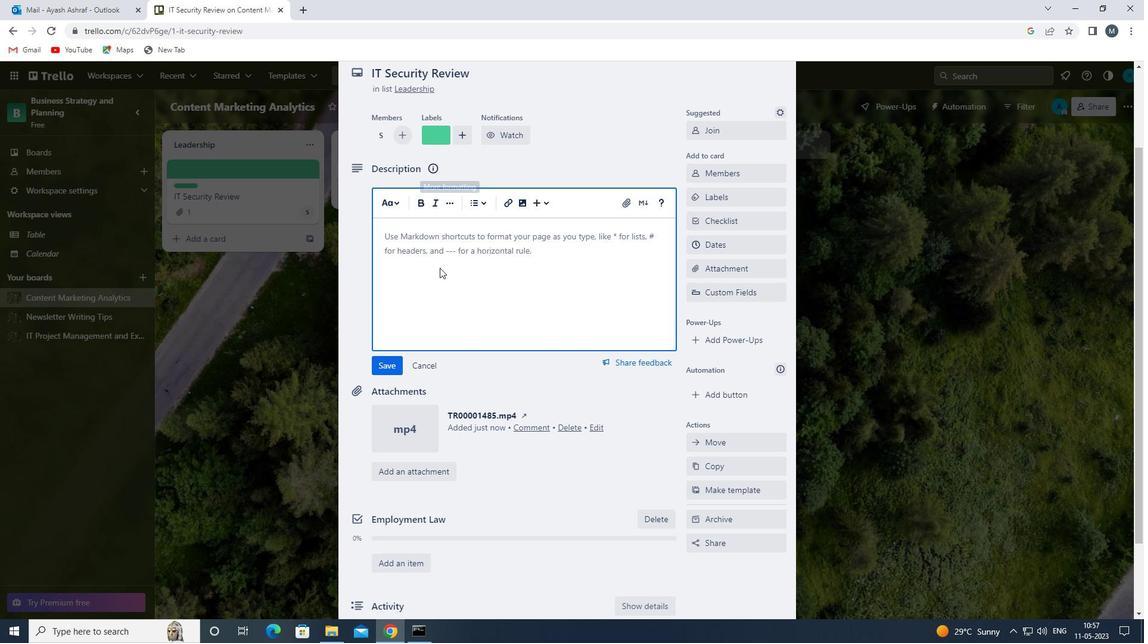 
Action: Mouse moved to (442, 267)
Screenshot: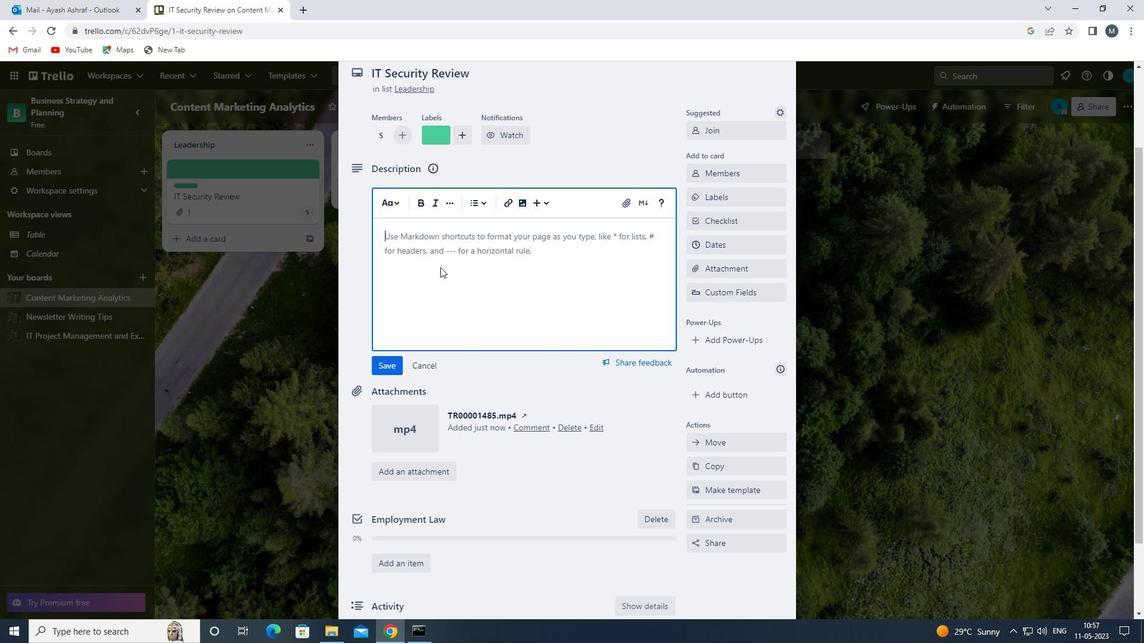 
Action: Key pressed <Key.shift><Key.shift><Key.shift><Key.shift><Key.shift><Key.shift><Key.shift><Key.shift><Key.shift><Key.shift><Key.shift><Key.shift><Key.shift><Key.shift><Key.shift><Key.shift><Key.shift><Key.shift><Key.shift><Key.shift><Key.shift><Key.shift><Key.shift>DEVELOP<Key.space>AND<Key.space>LAUNCH<Key.space>NEW<Key.space>CUSTOMER<Key.space>FEEDBACK<Key.space>PROGRAM<Key.space>FOR<Key.space>SERVICE<Key.space>IMPROVEMENTS<Key.space>AND<Key.space><Key.backspace><Key.backspace><Key.backspace><Key.backspace>
Screenshot: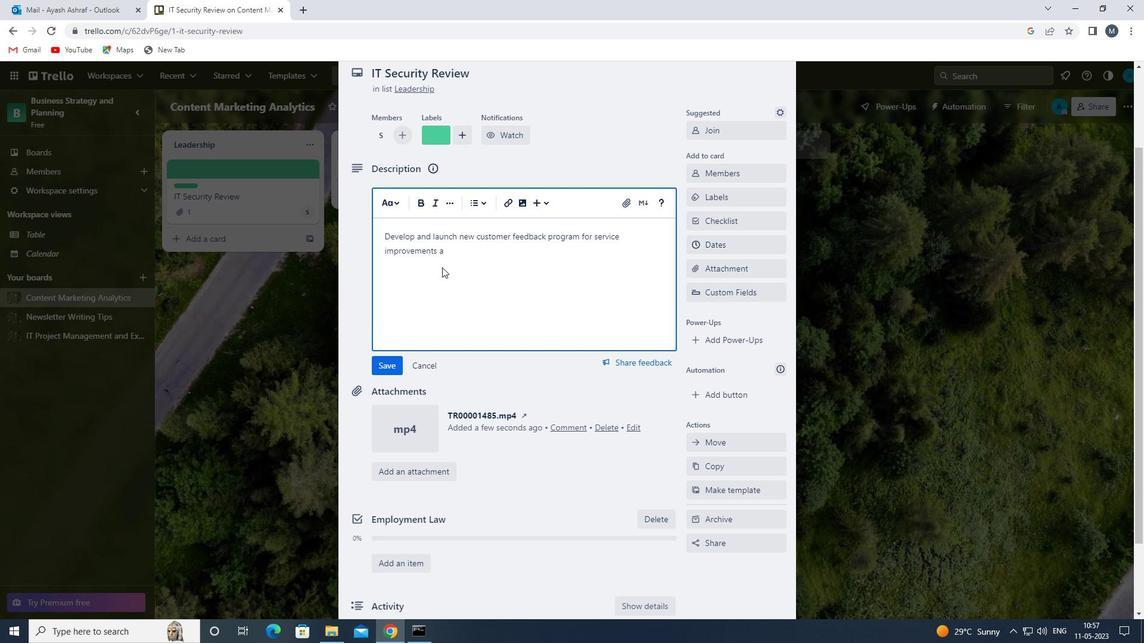
Action: Mouse moved to (392, 364)
Screenshot: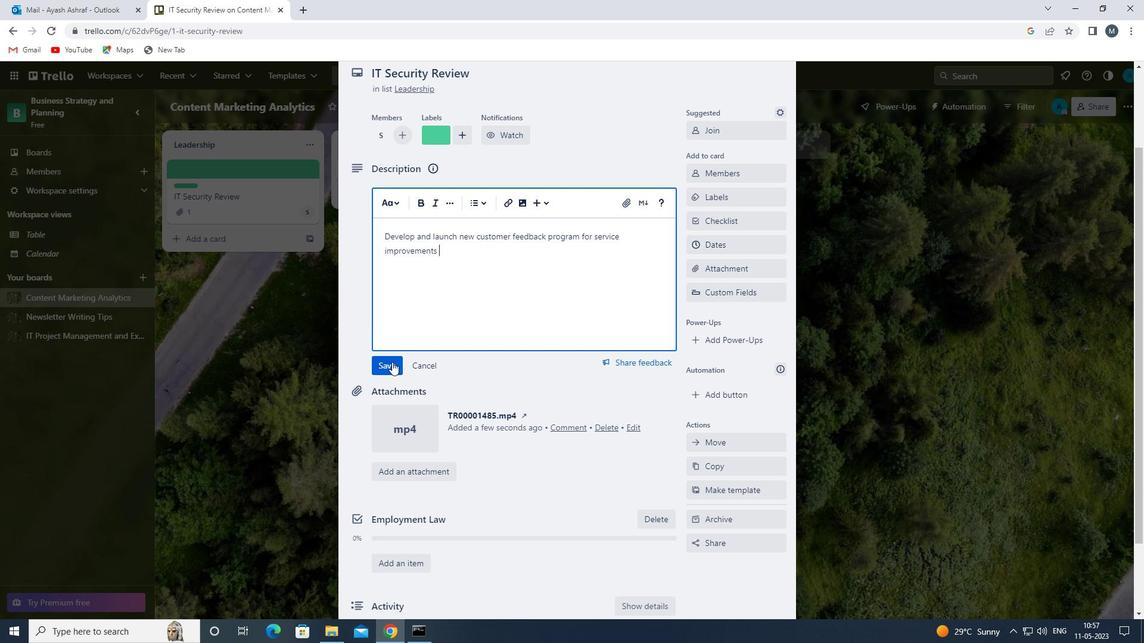 
Action: Mouse pressed left at (392, 364)
Screenshot: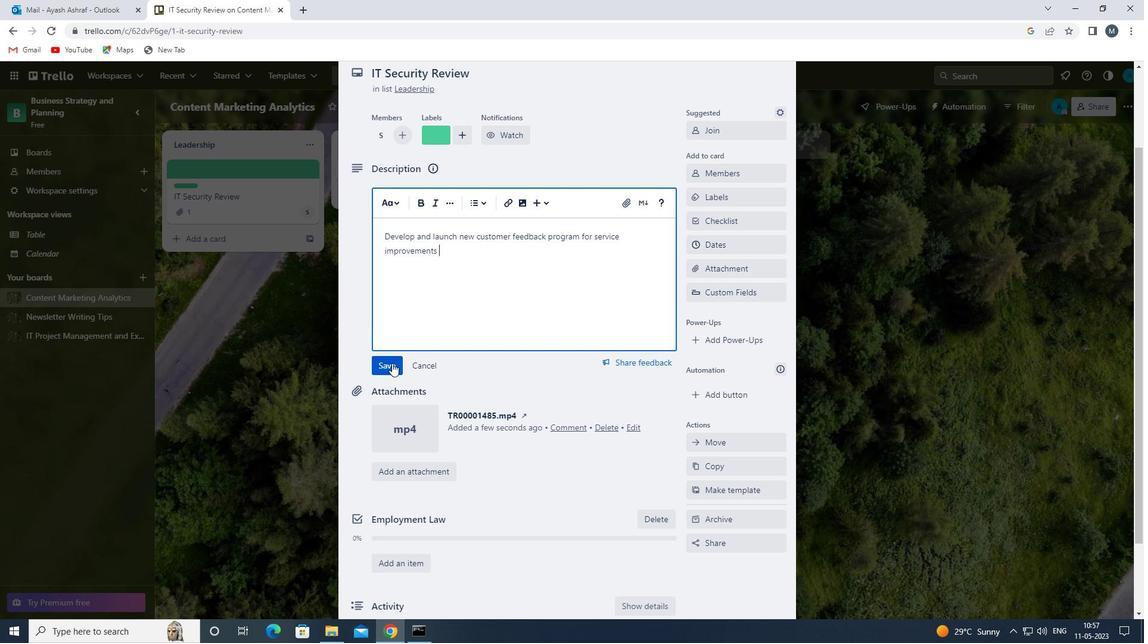 
Action: Mouse moved to (420, 462)
Screenshot: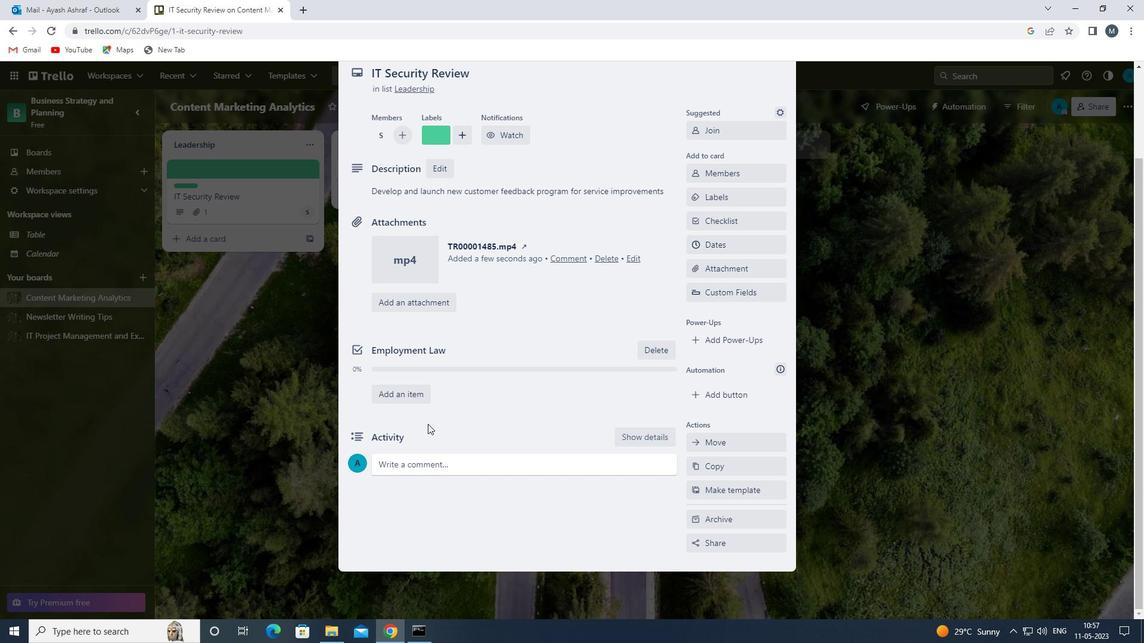 
Action: Mouse pressed left at (420, 462)
Screenshot: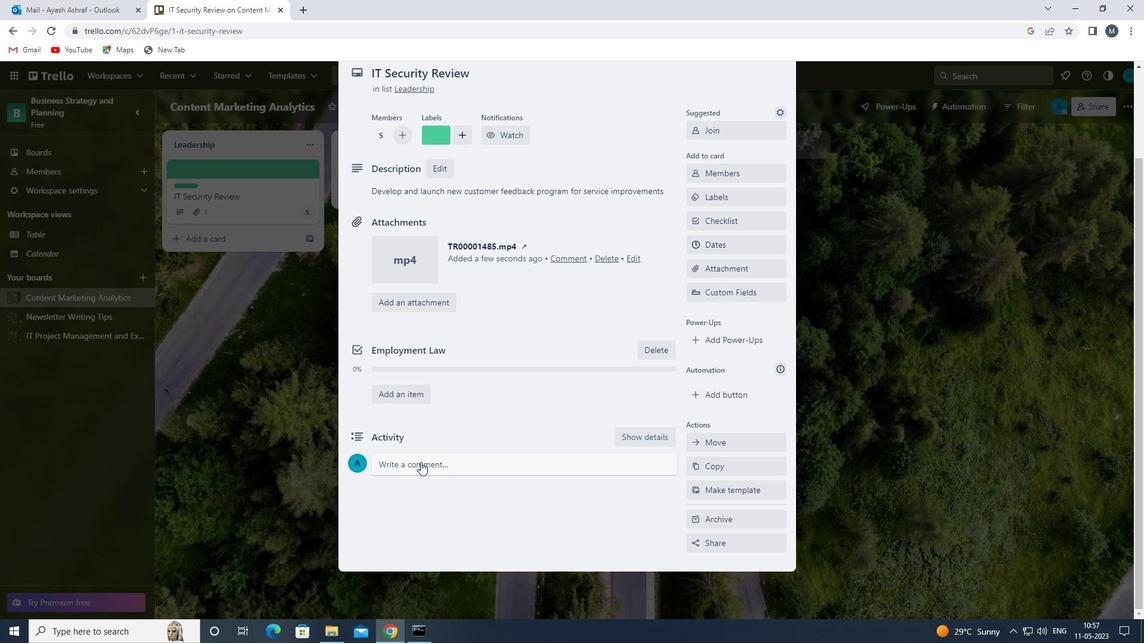 
Action: Mouse moved to (419, 505)
Screenshot: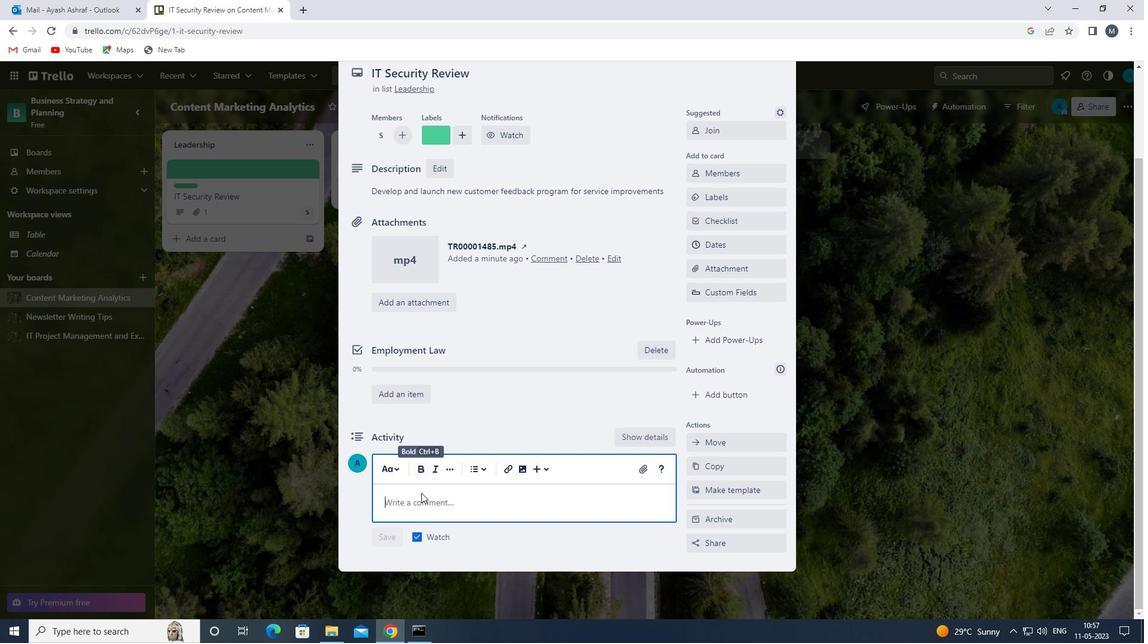 
Action: Mouse pressed left at (419, 505)
Screenshot: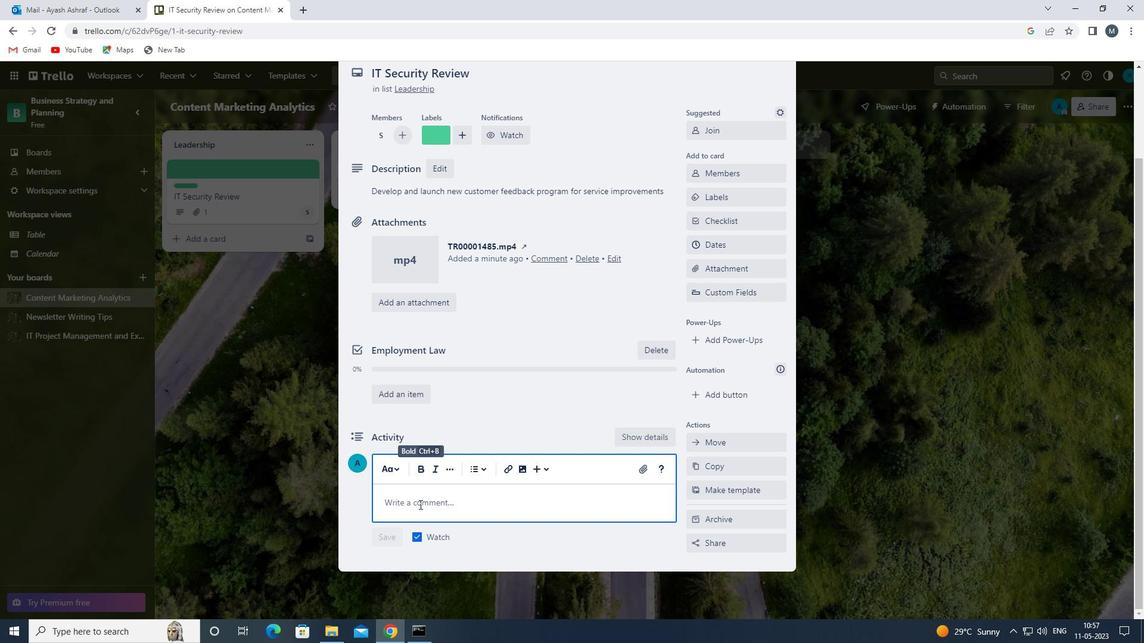 
Action: Mouse moved to (419, 504)
Screenshot: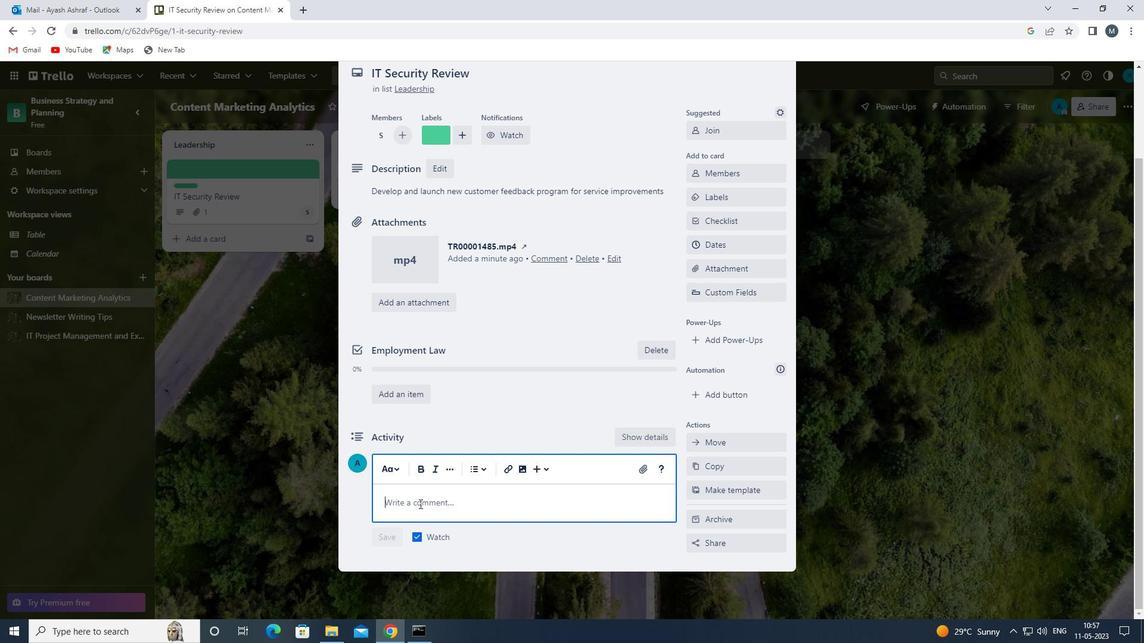 
Action: Key pressed <Key.shift>THIS<Key.space>TASK<Key.space>REQUIRES<Key.space>US<Key.space>TO<Key.space>BE<Key.space>ADAPTABLE<Key.space>AND<Key.space>FLEXIBLE<Key.space>WILLING<Key.space>TO<Key.space>ADJUST<Key.space>POR<Key.space>APPROAC<Key.backspace><Key.backspace><Key.backspace><Key.backspace><Key.backspace><Key.backspace><Key.backspace><Key.backspace><Key.backspace><Key.backspace><Key.backspace>OUR<Key.space>APPROACH<Key.space>AS<Key.space>NEEDED<Key.space>BASED<Key.space>ON<Key.space>NEW<Key.space>INFORMATION<Key.space>A<Key.backspace>OR<Key.space>FEEDBACK.
Screenshot: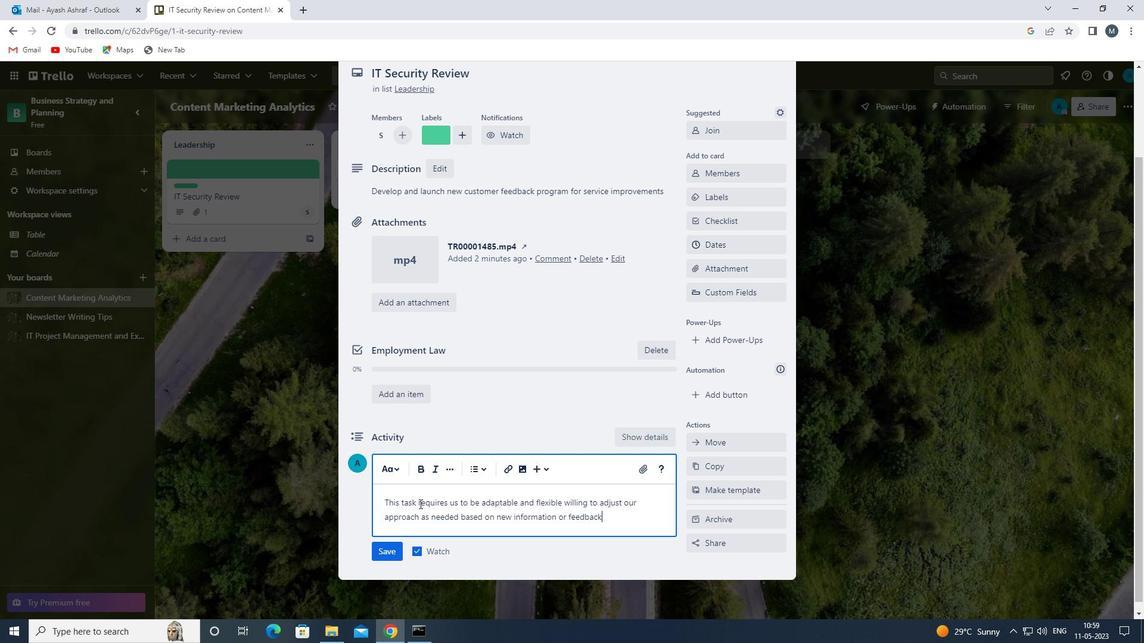
Action: Mouse moved to (380, 549)
Screenshot: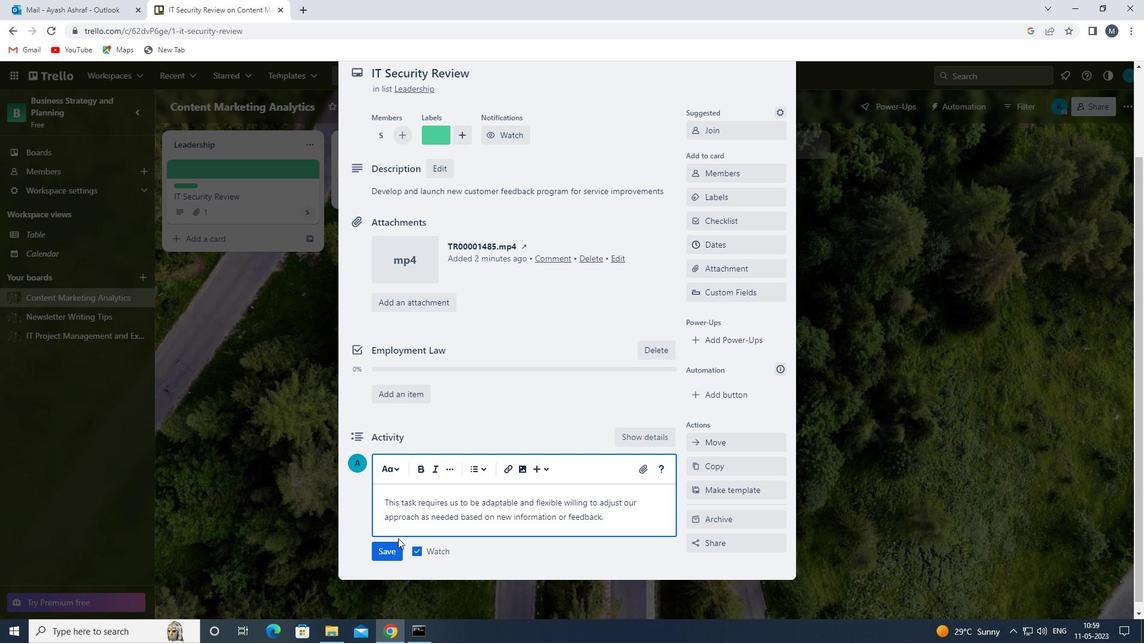 
Action: Mouse pressed left at (380, 549)
Screenshot: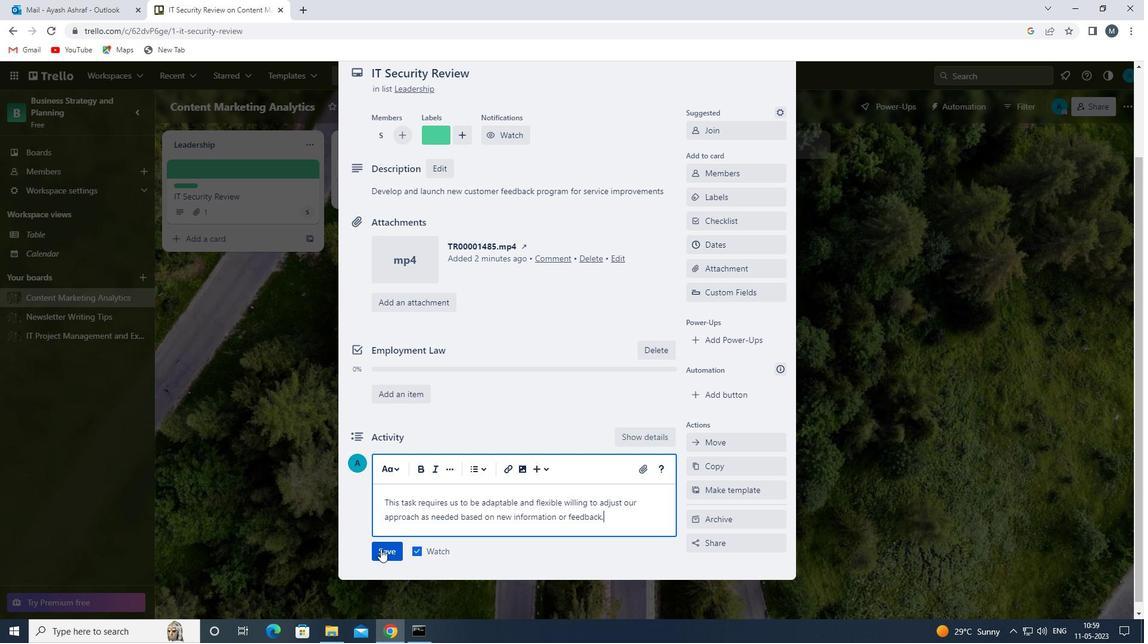 
Action: Mouse moved to (722, 248)
Screenshot: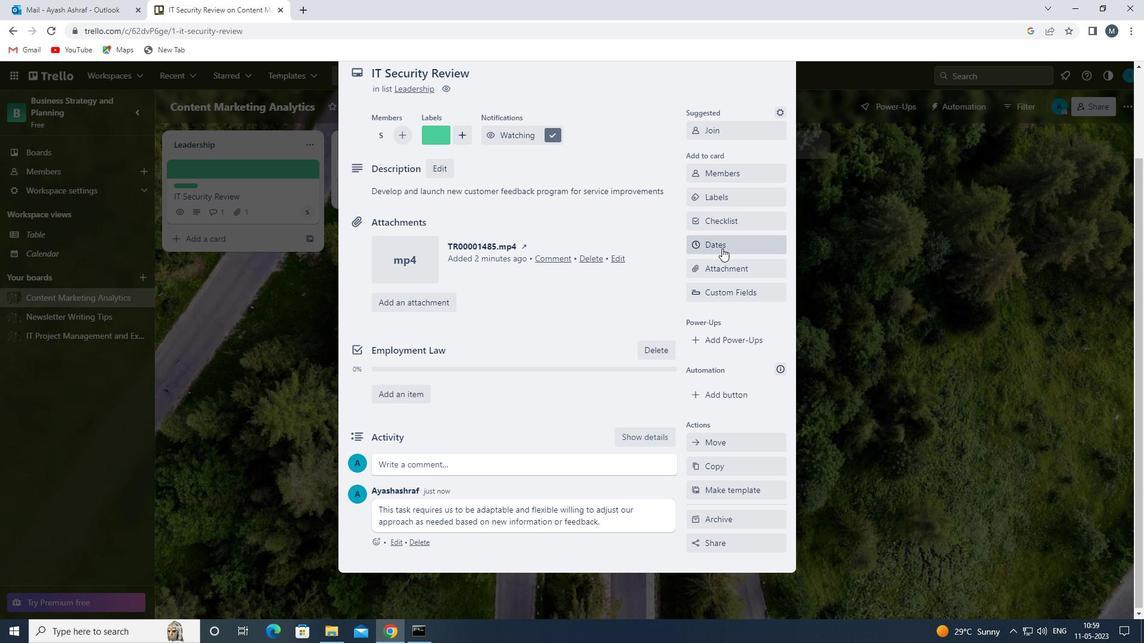 
Action: Mouse pressed left at (722, 248)
Screenshot: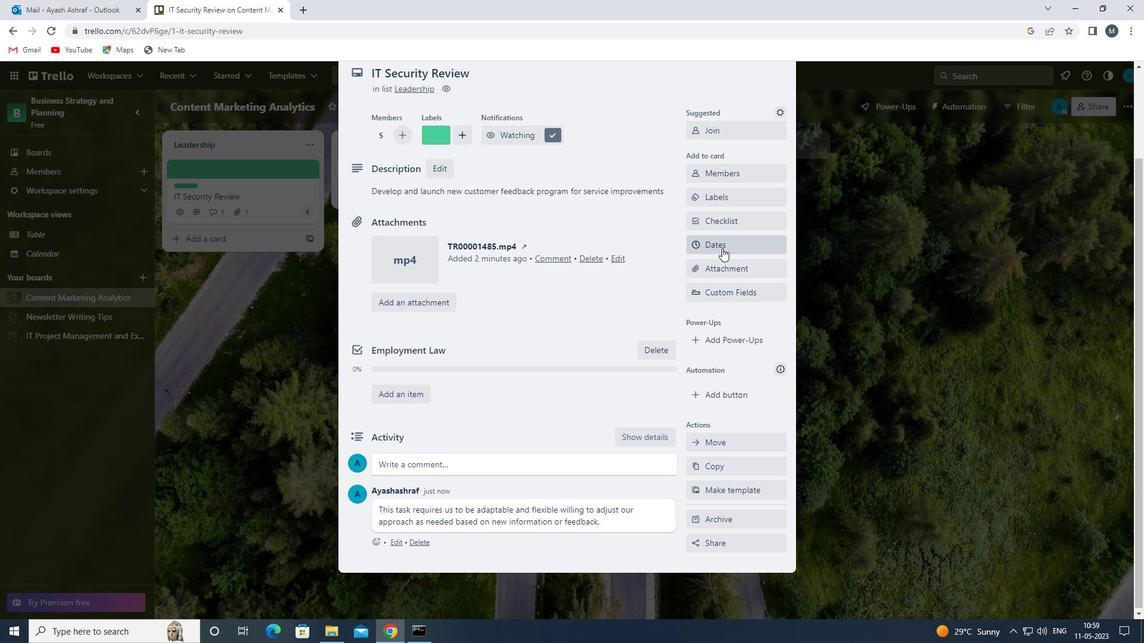 
Action: Mouse moved to (701, 323)
Screenshot: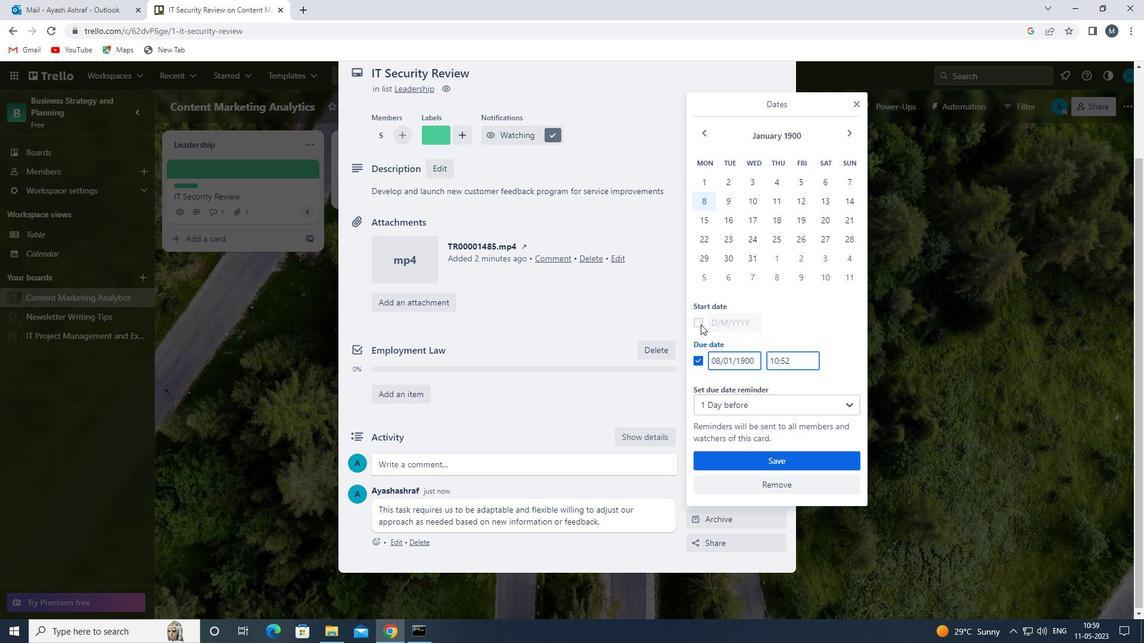 
Action: Mouse pressed left at (701, 323)
Screenshot: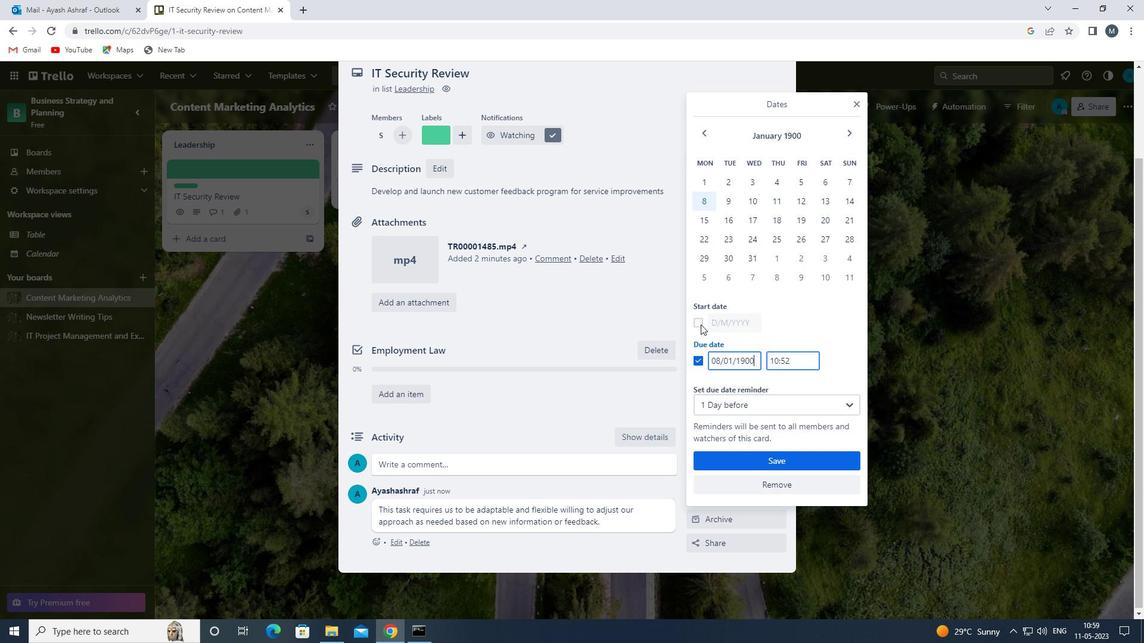 
Action: Mouse moved to (721, 321)
Screenshot: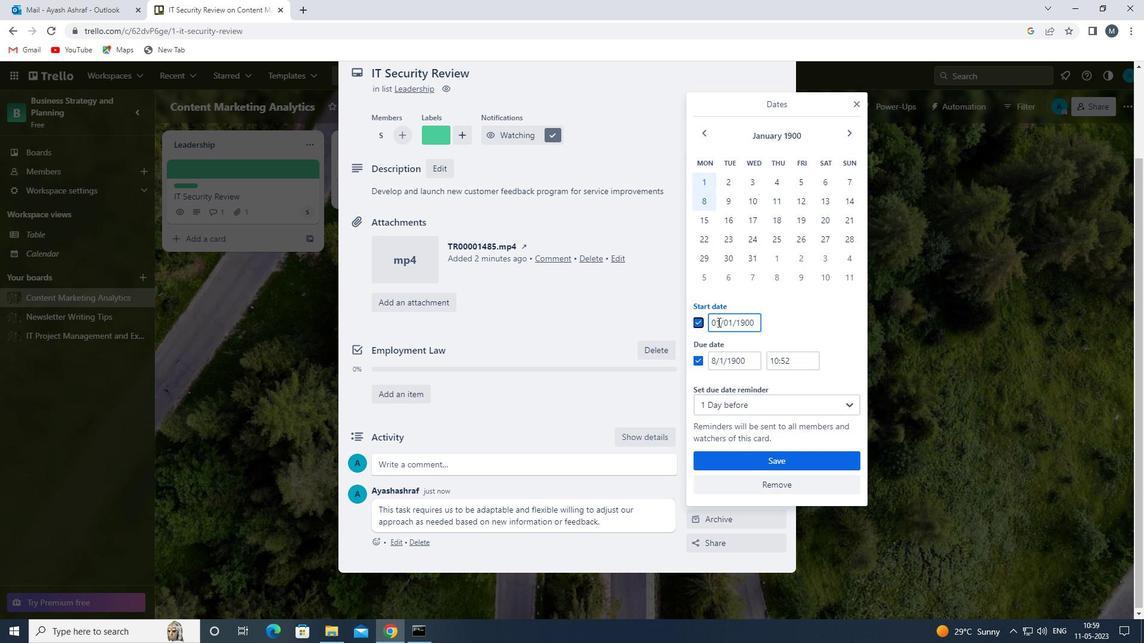 
Action: Mouse pressed left at (721, 321)
Screenshot: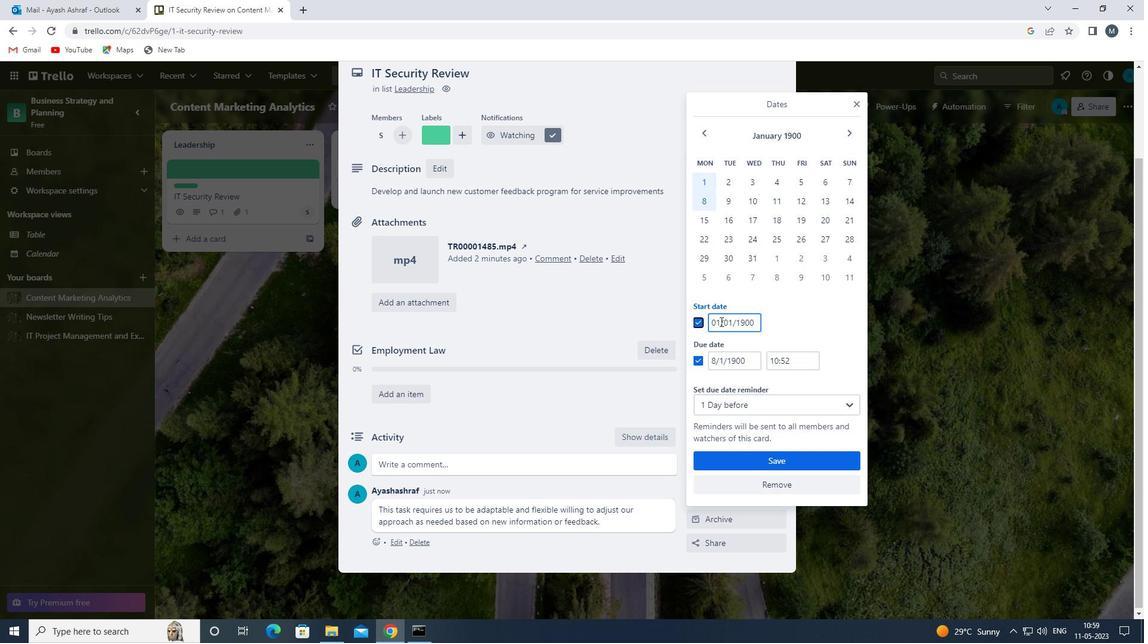 
Action: Mouse moved to (714, 321)
Screenshot: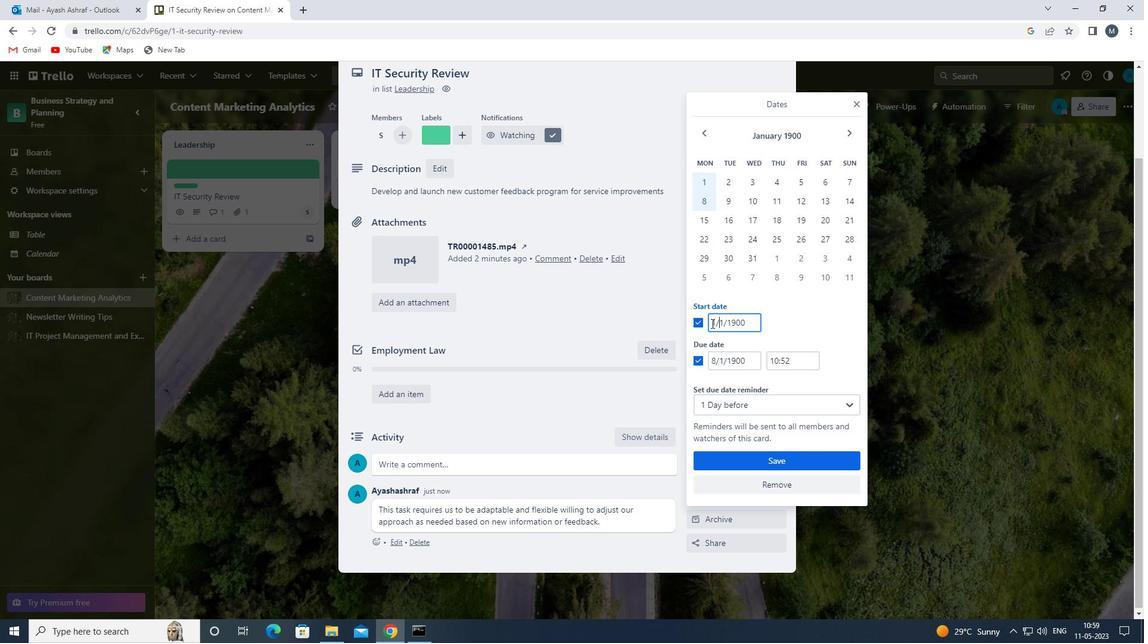 
Action: Mouse pressed left at (714, 321)
Screenshot: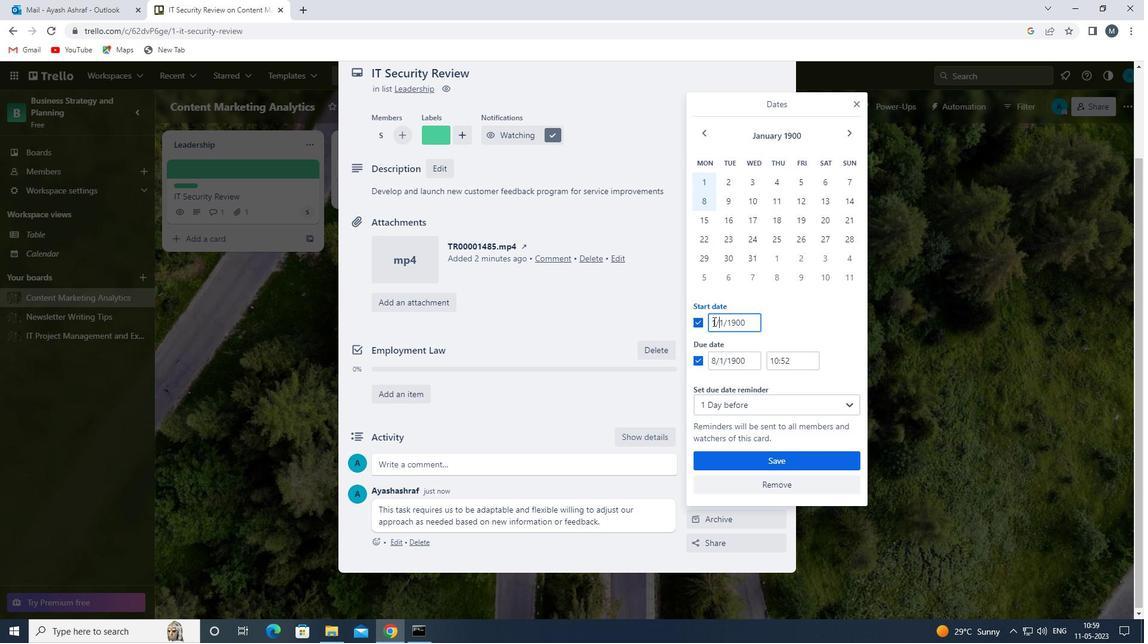 
Action: Mouse moved to (726, 326)
Screenshot: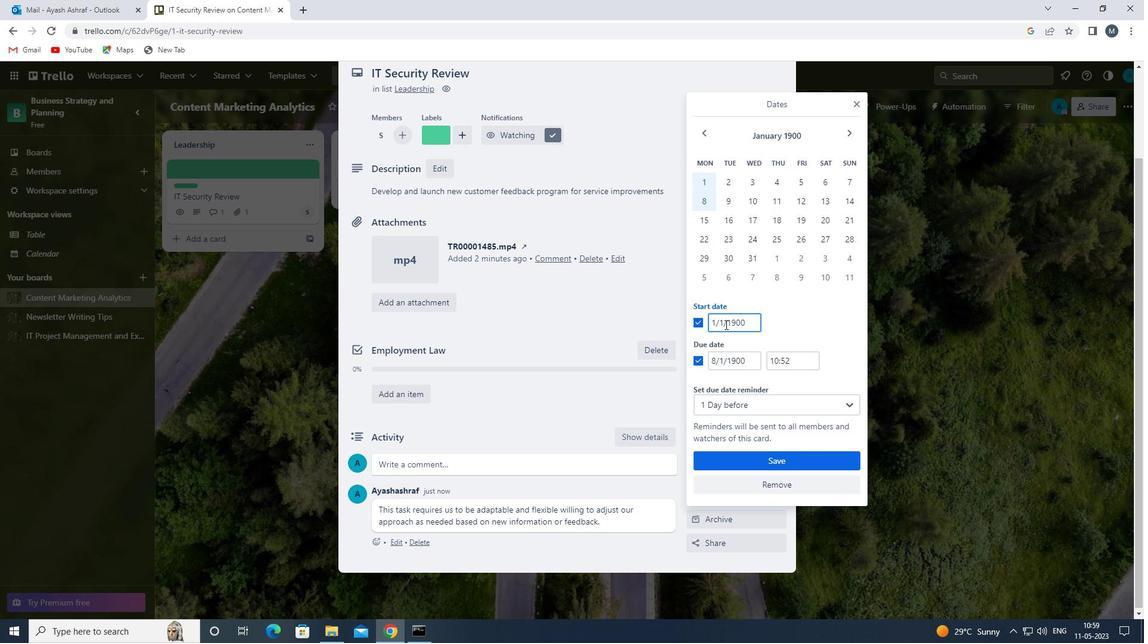 
Action: Key pressed <Key.backspace><<96>><<98>>
Screenshot: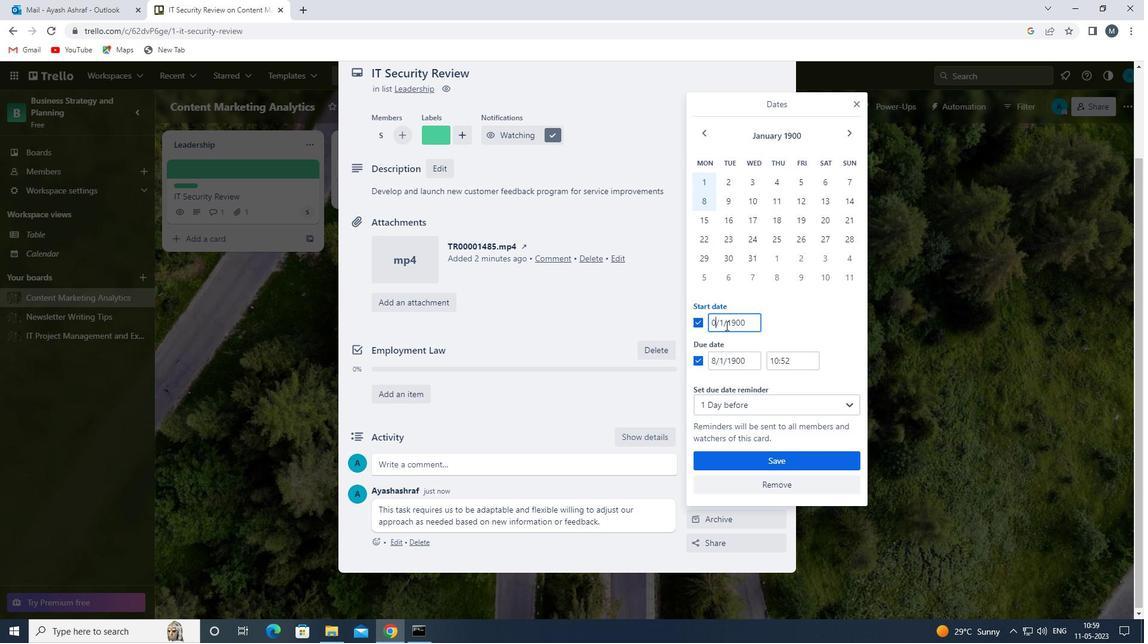 
Action: Mouse moved to (717, 360)
Screenshot: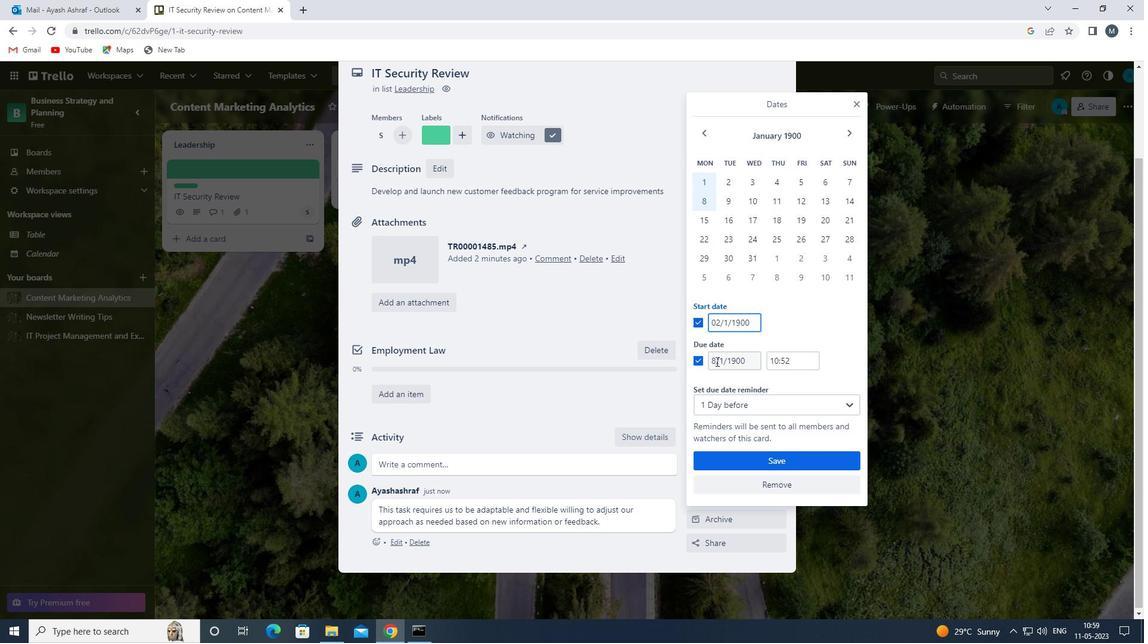
Action: Mouse pressed left at (717, 360)
Screenshot: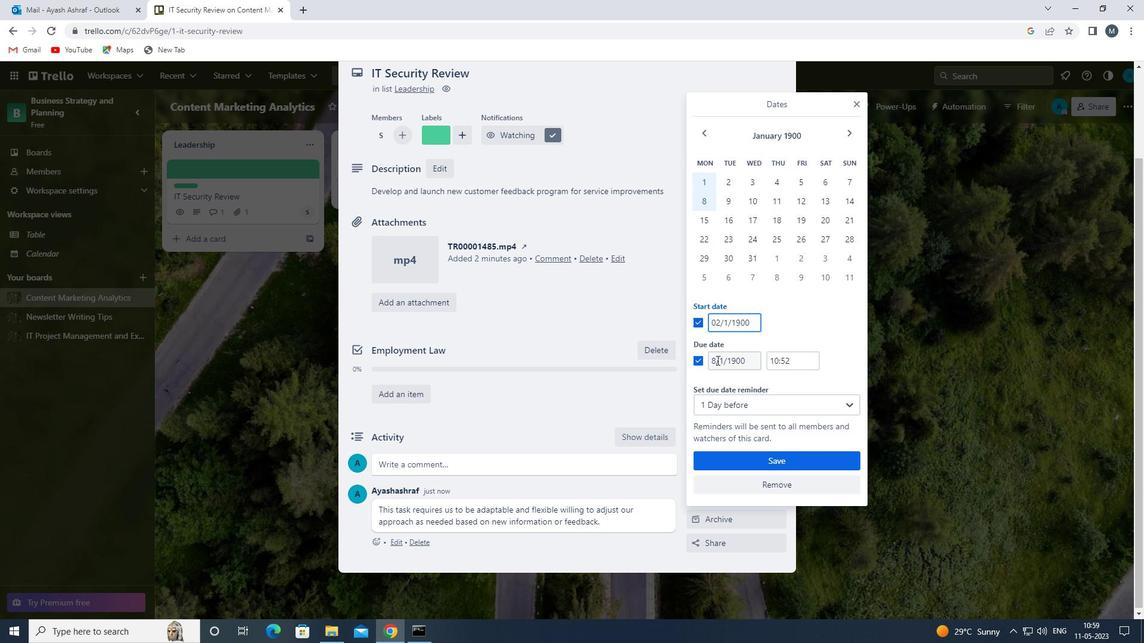 
Action: Mouse moved to (722, 359)
Screenshot: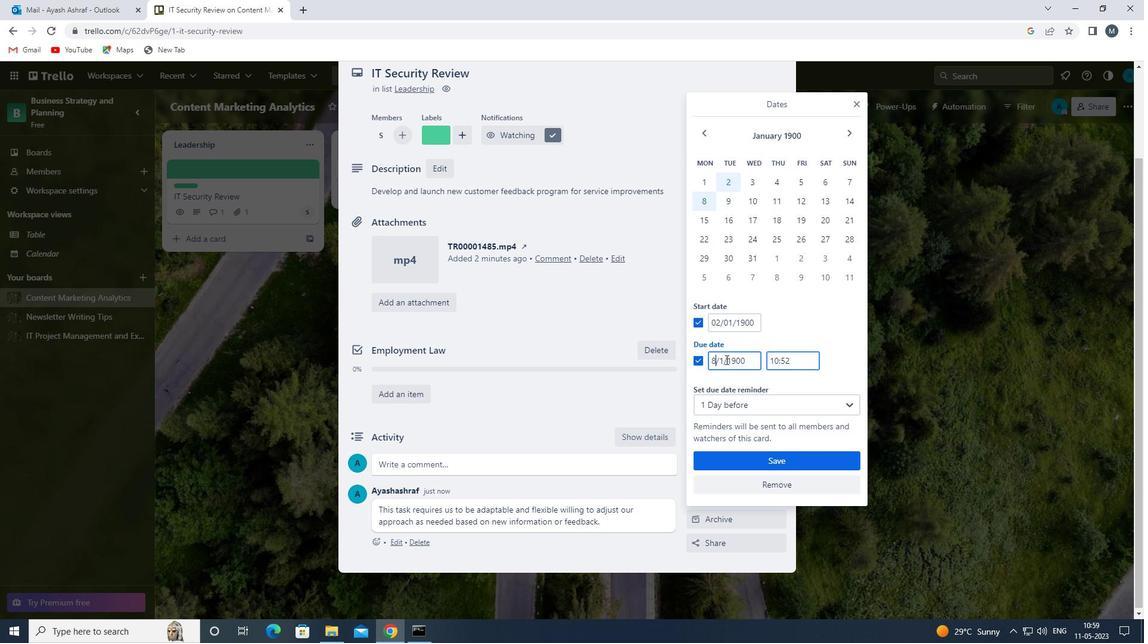 
Action: Key pressed <Key.backspace><<96>><<105>>
Screenshot: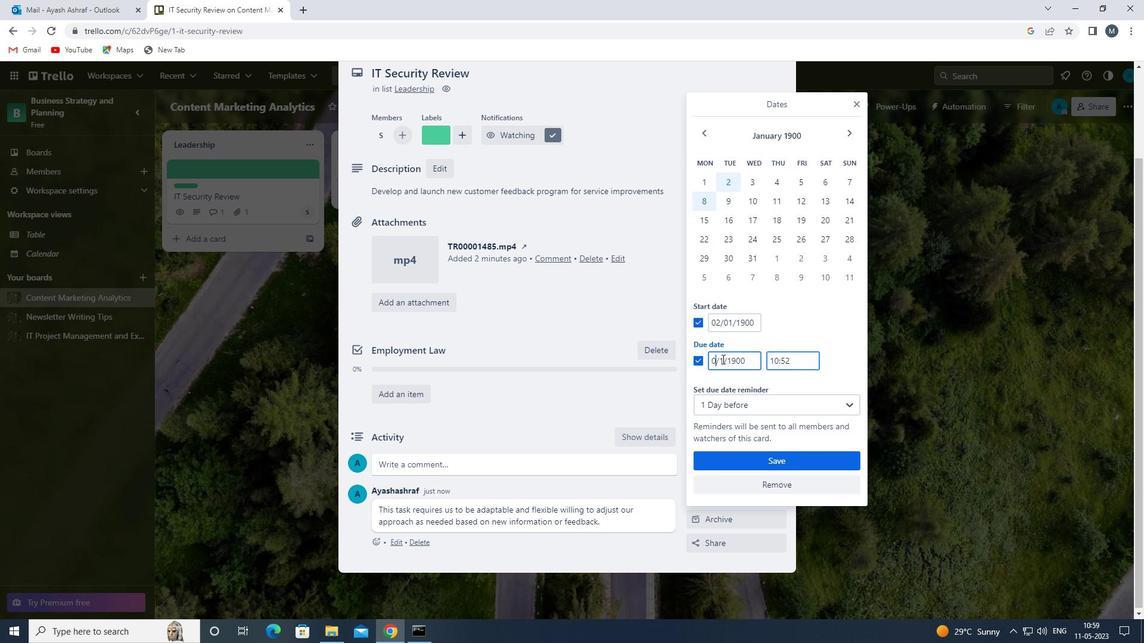 
Action: Mouse moved to (723, 362)
Screenshot: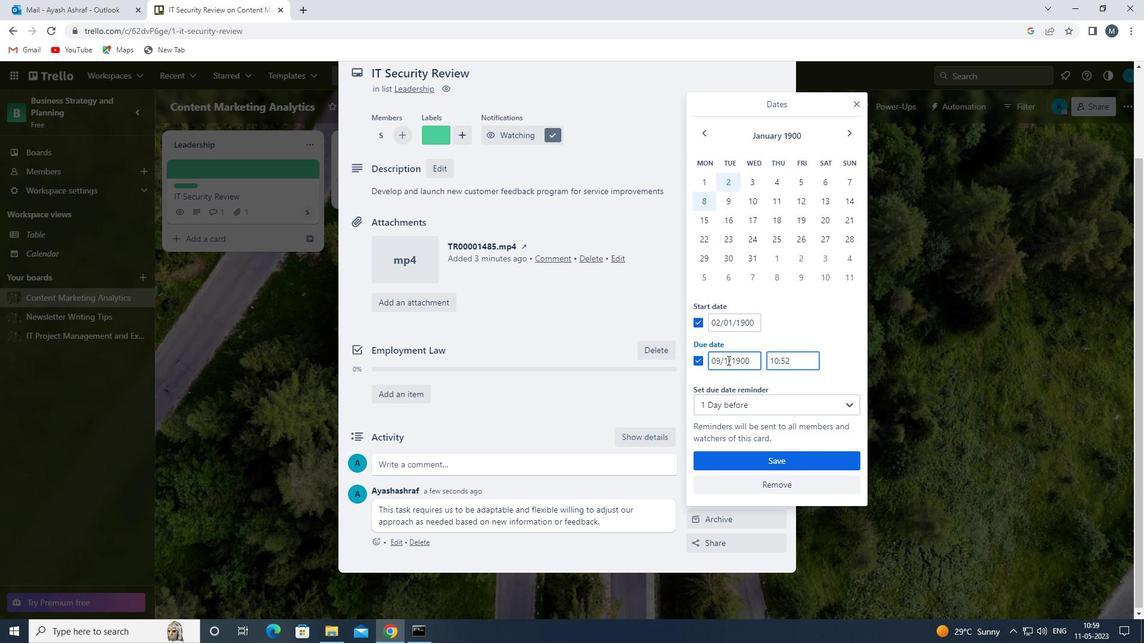 
Action: Mouse pressed left at (723, 362)
Screenshot: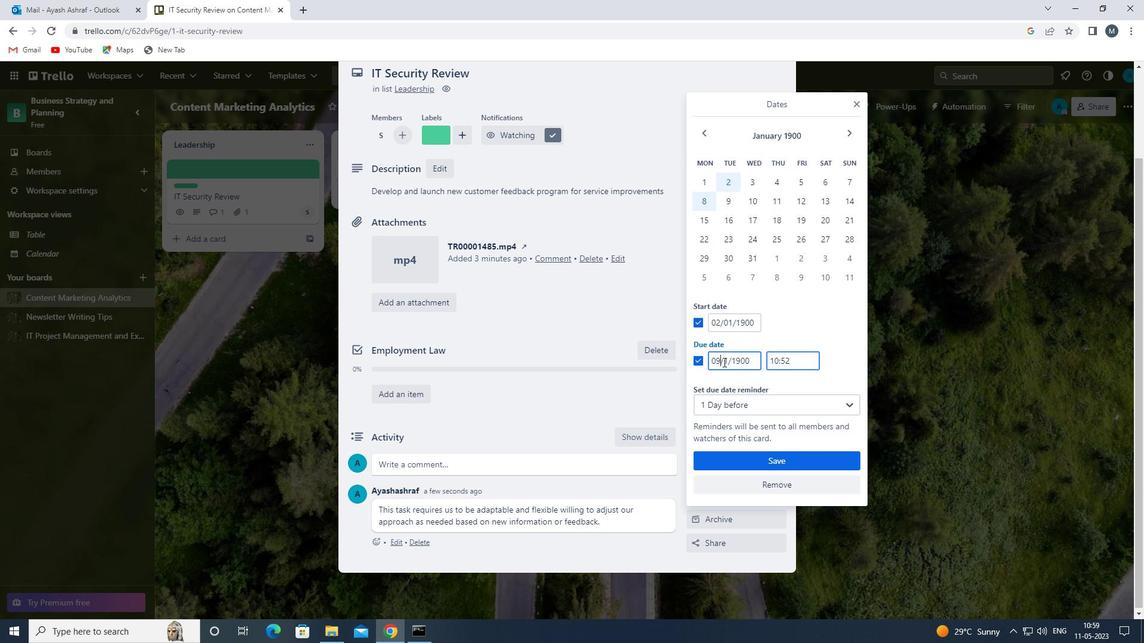 
Action: Mouse moved to (729, 360)
Screenshot: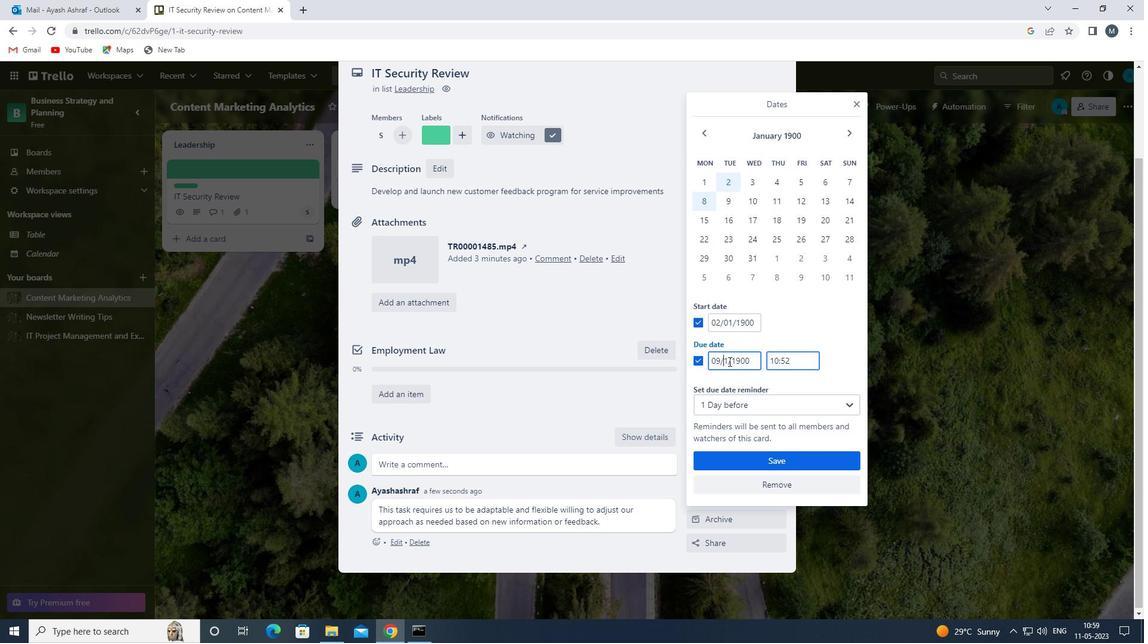 
Action: Key pressed <<96>>
Screenshot: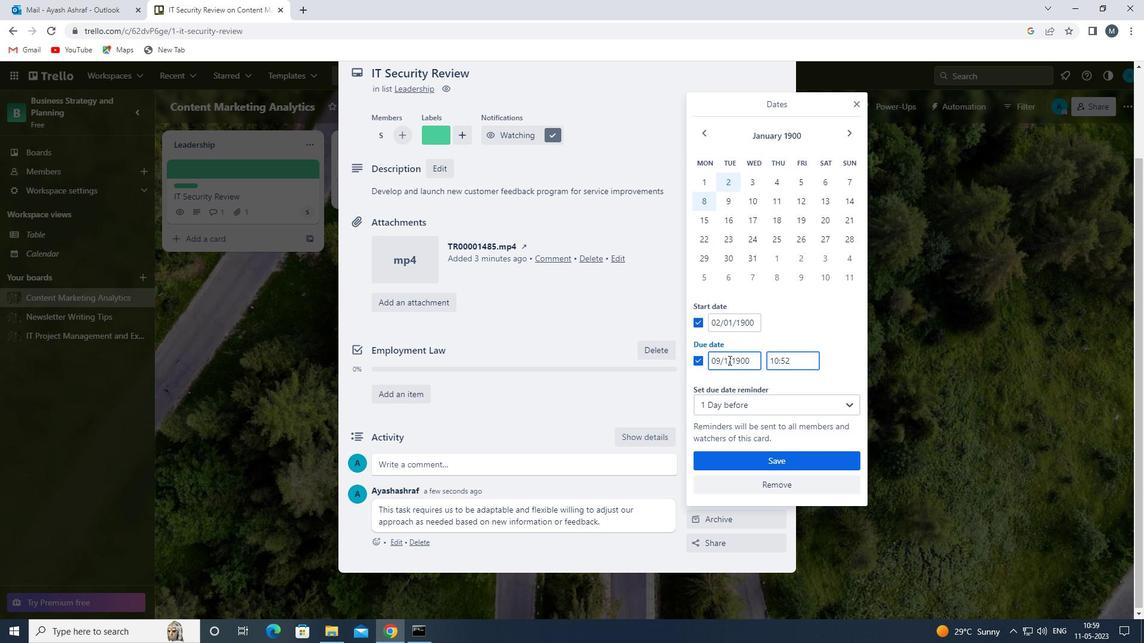 
Action: Mouse moved to (748, 459)
Screenshot: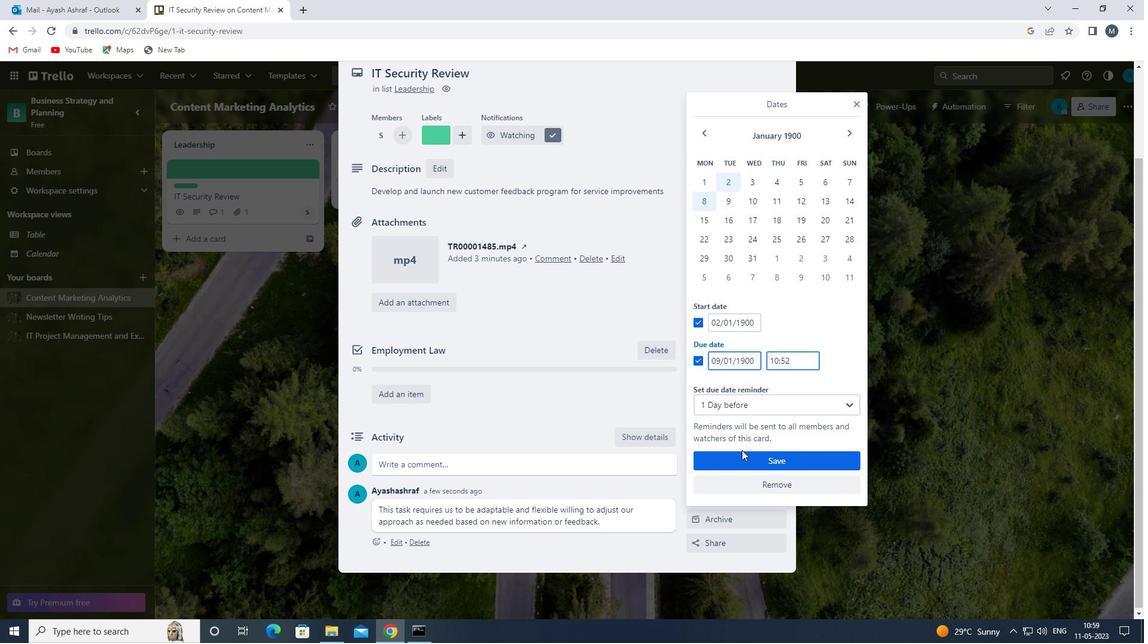
Action: Mouse pressed left at (748, 459)
Screenshot: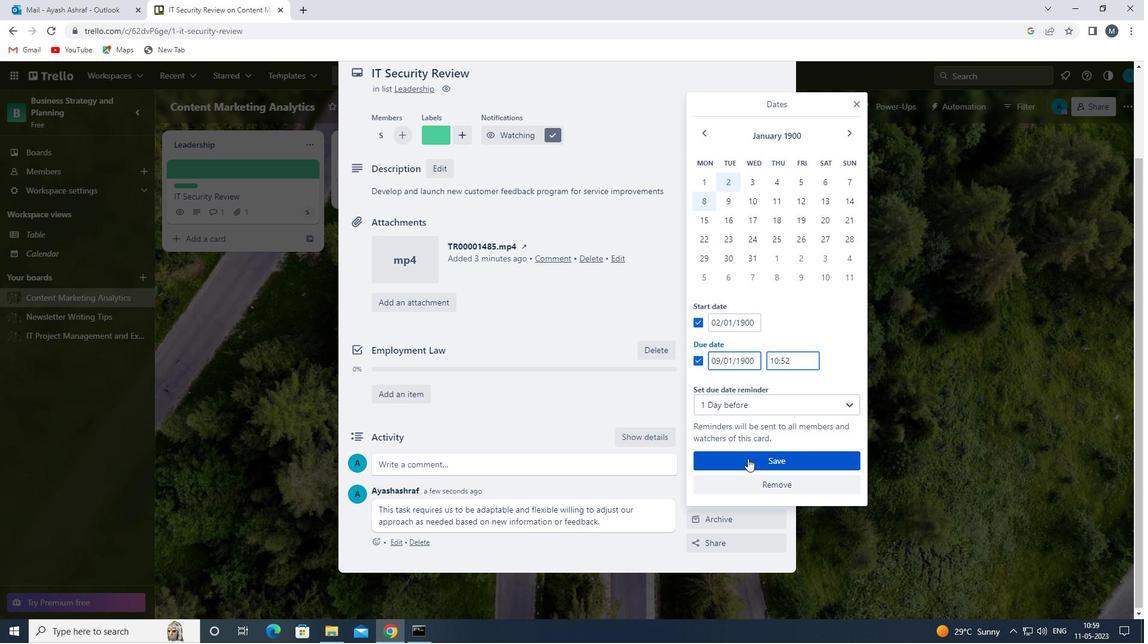 
Action: Mouse moved to (564, 404)
Screenshot: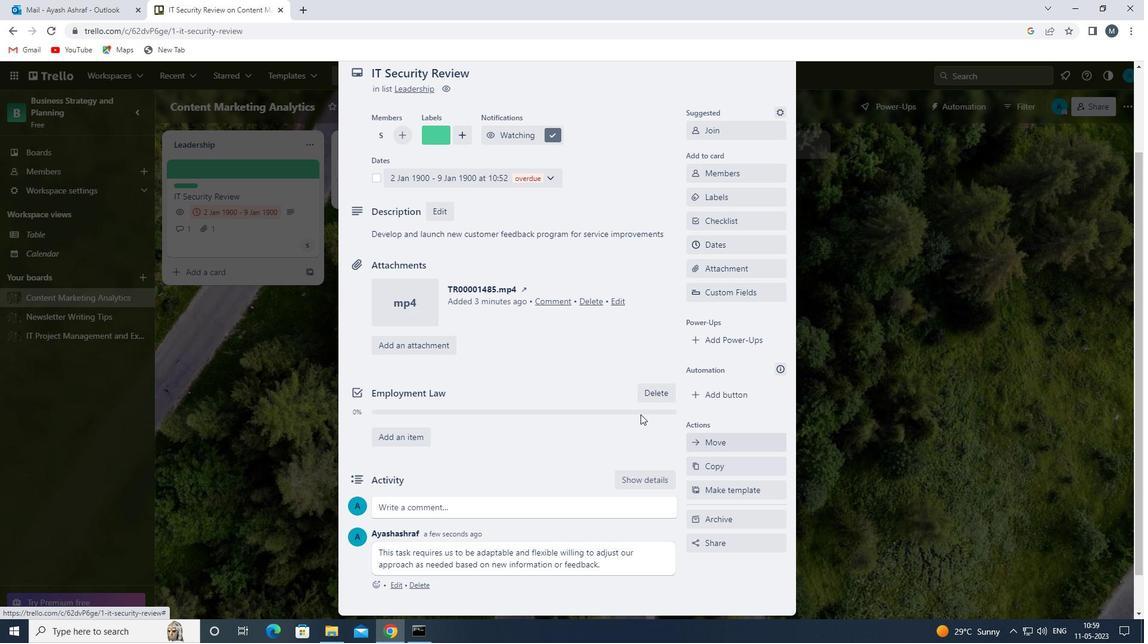 
Action: Mouse scrolled (564, 405) with delta (0, 0)
Screenshot: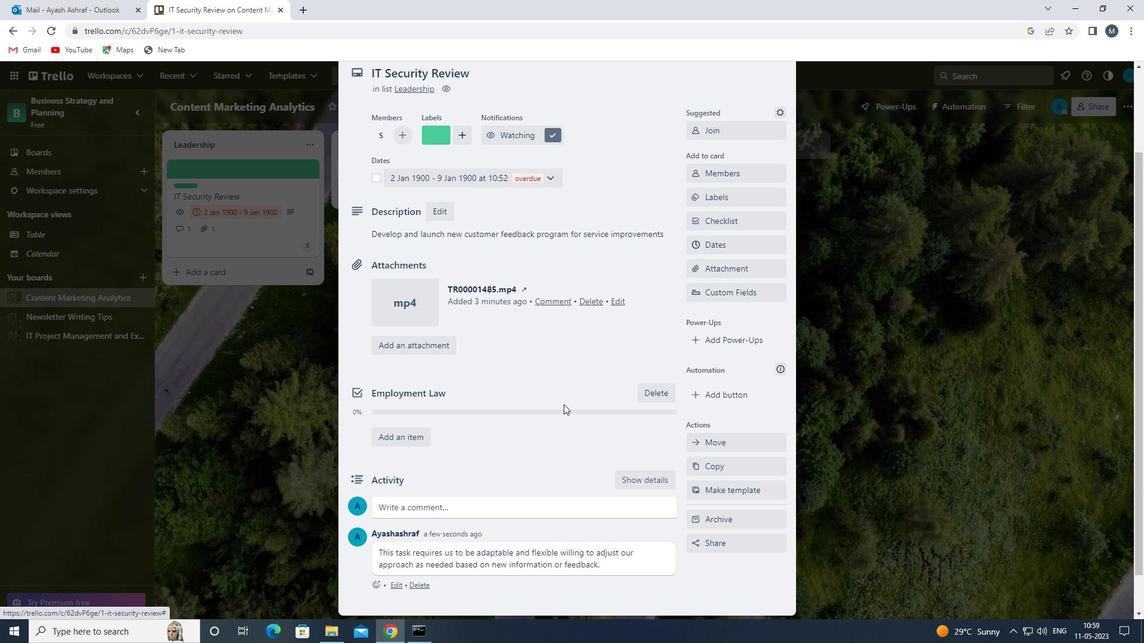 
Action: Mouse scrolled (564, 405) with delta (0, 0)
Screenshot: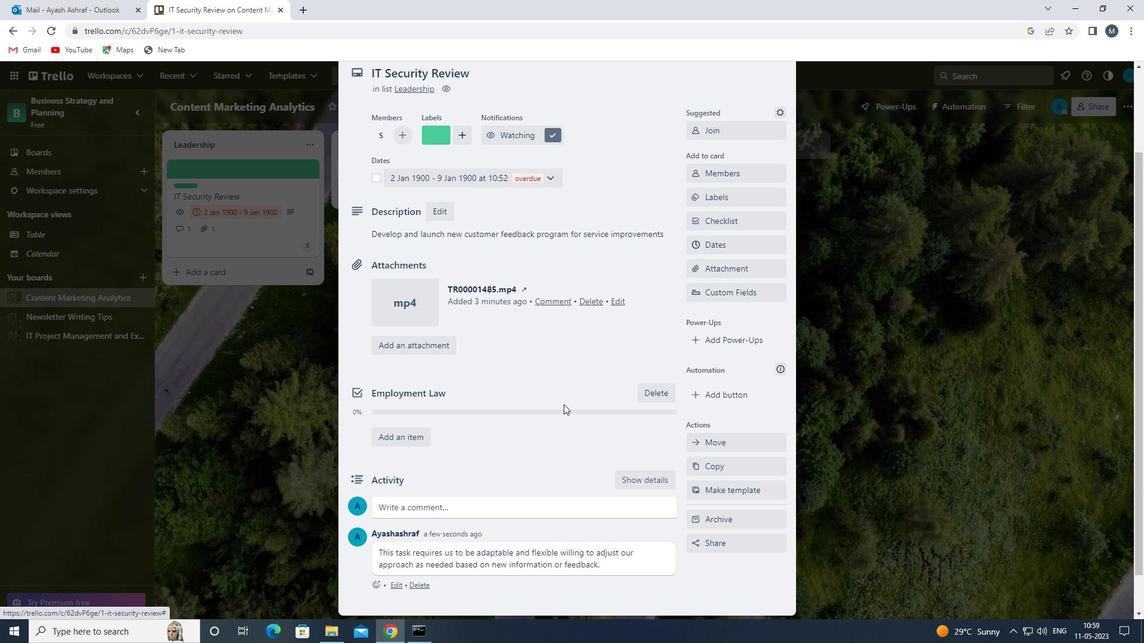
Action: Mouse scrolled (564, 405) with delta (0, 0)
Screenshot: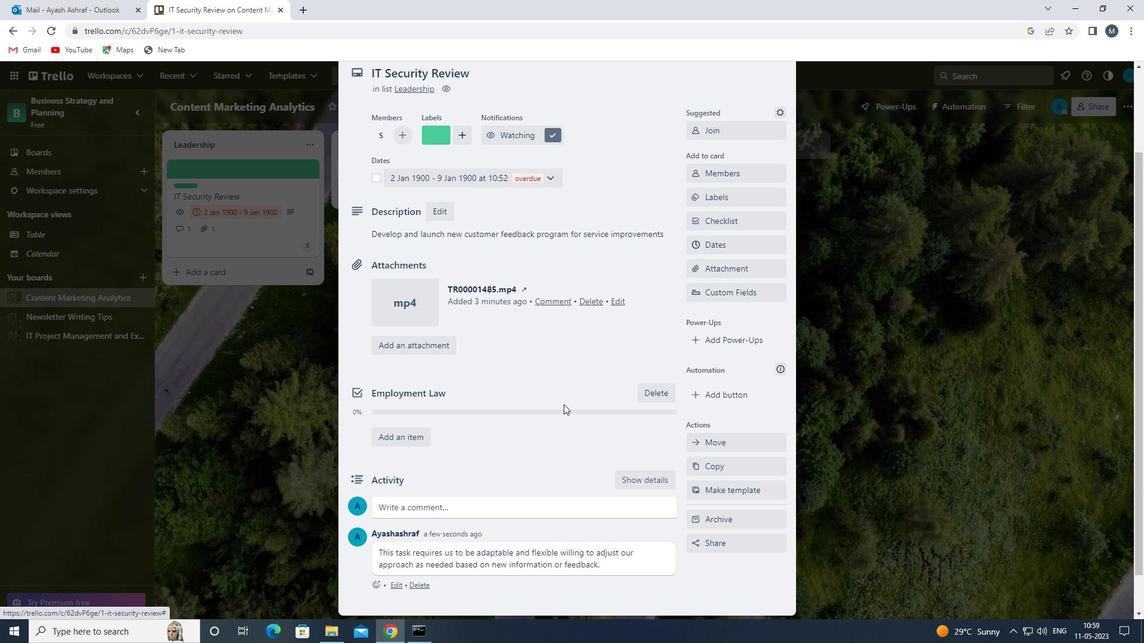 
Action: Mouse scrolled (564, 405) with delta (0, 0)
Screenshot: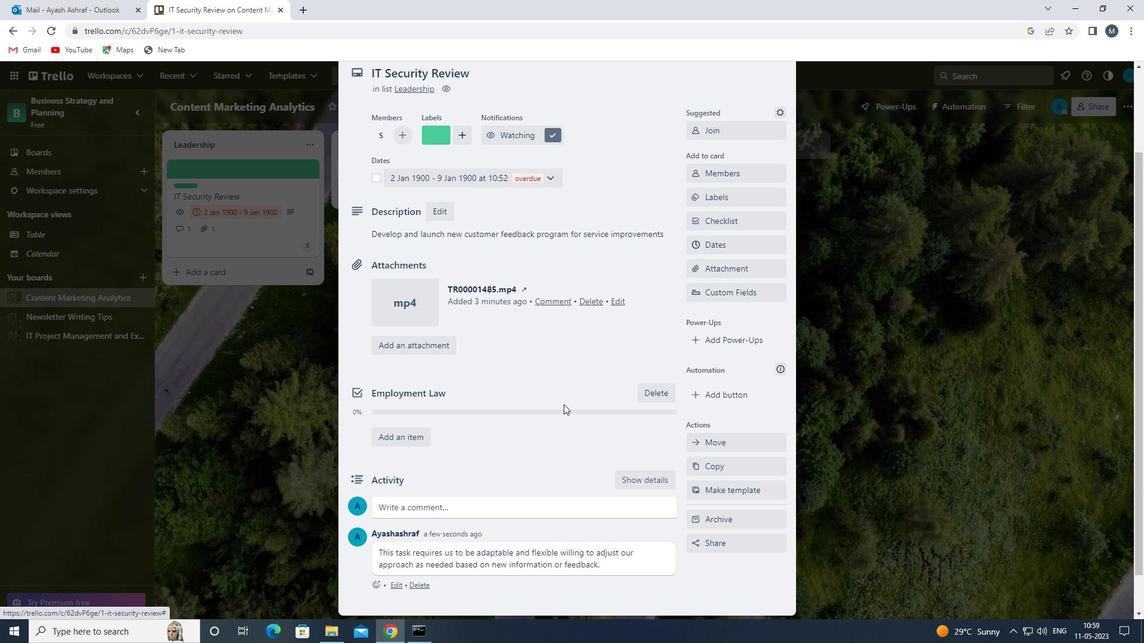 
Action: Mouse moved to (564, 404)
Screenshot: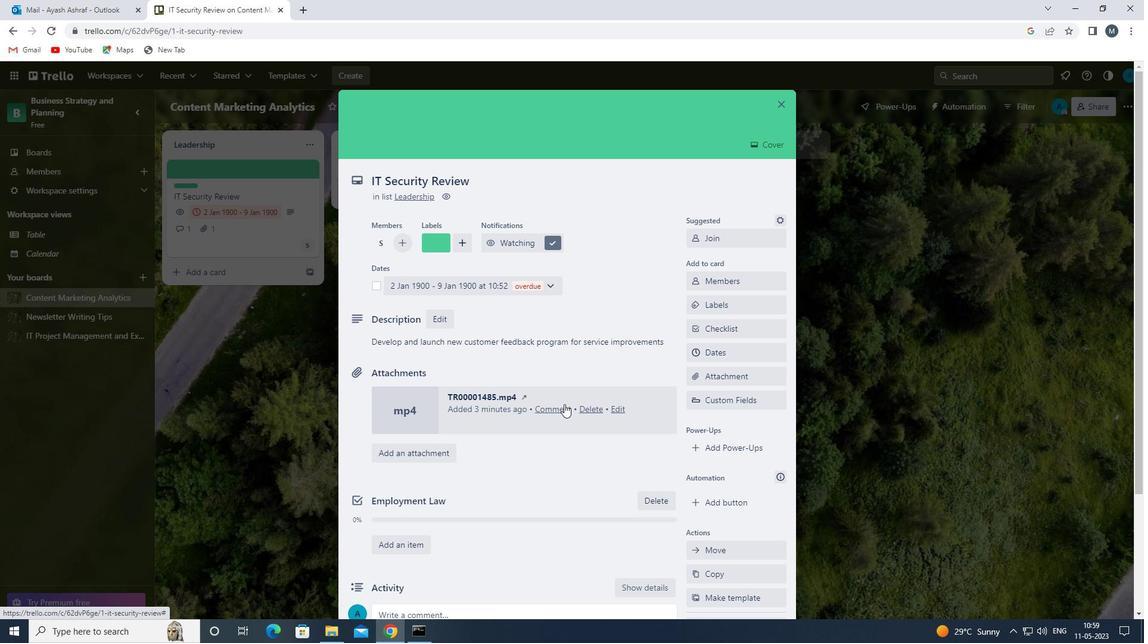 
